 Task: Look for space in Rafsanjān, Iran from 7th July, 2023 to 15th July, 2023 for 6 adults in price range Rs.15000 to Rs.20000. Place can be entire place with 3 bedrooms having 3 beds and 3 bathrooms. Property type can be house, flat, guest house. Amenities needed are: washing machine. Booking option can be shelf check-in. Required host language is English.
Action: Mouse moved to (416, 73)
Screenshot: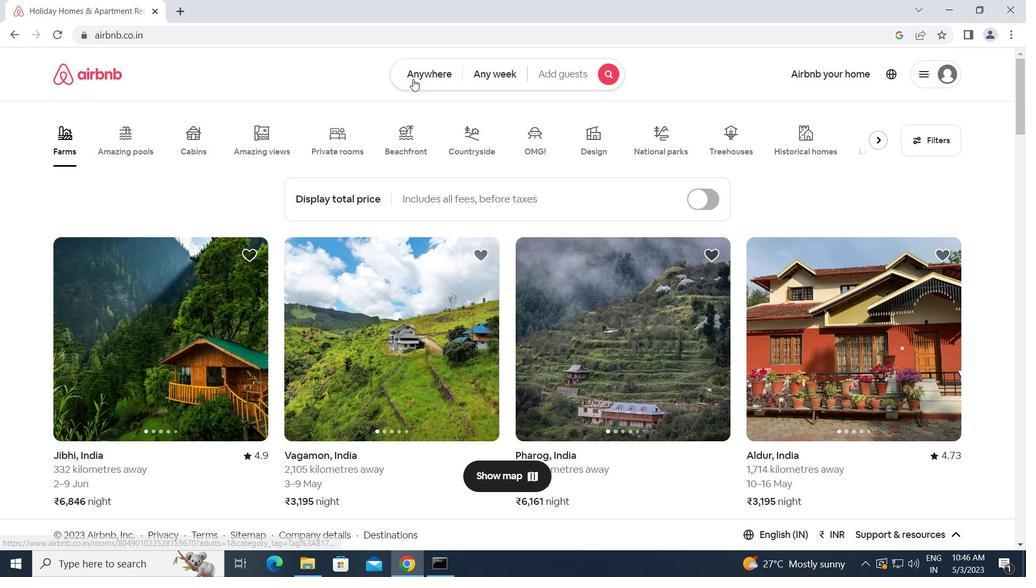 
Action: Mouse pressed left at (416, 73)
Screenshot: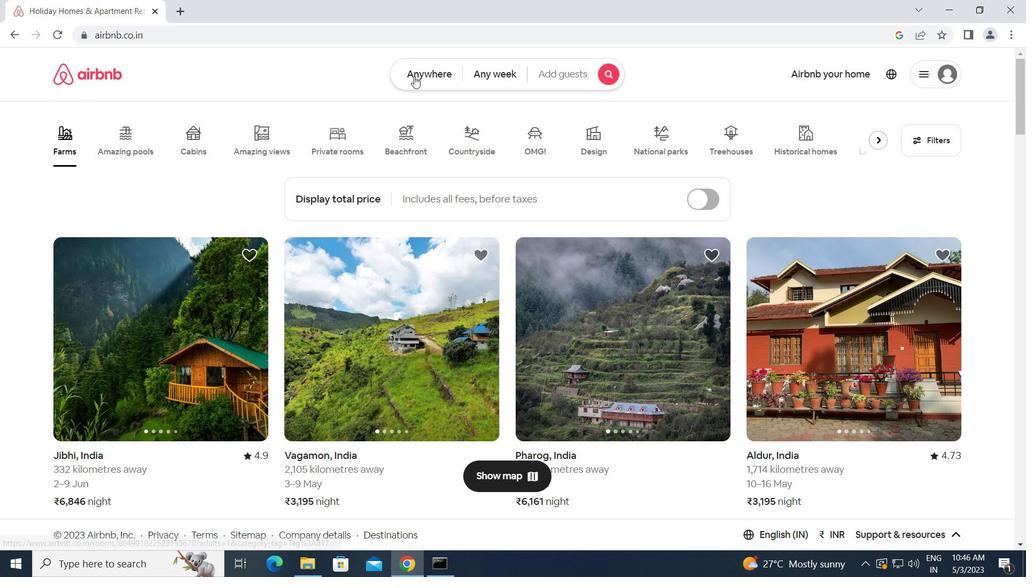 
Action: Mouse moved to (349, 118)
Screenshot: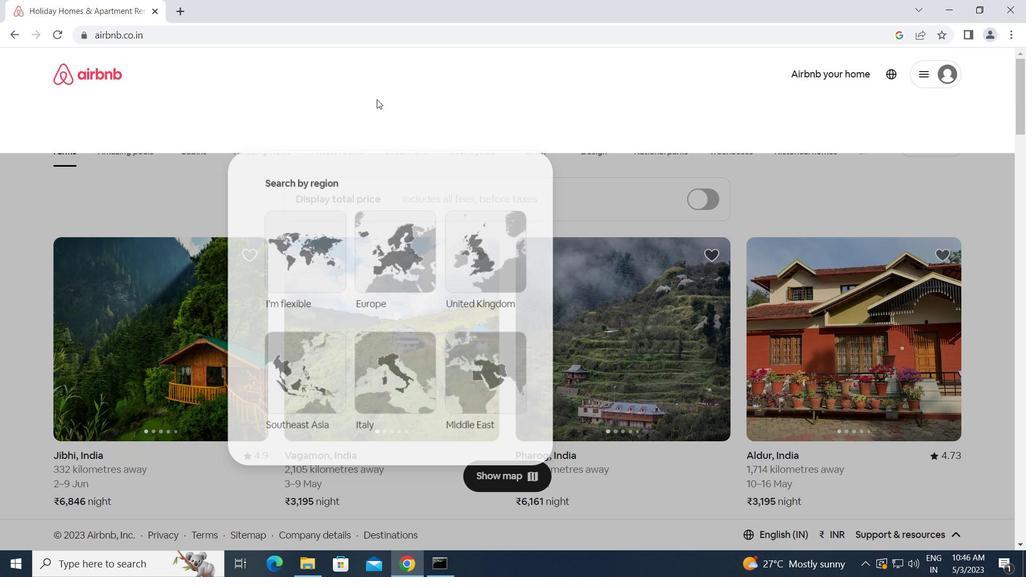 
Action: Mouse pressed left at (349, 118)
Screenshot: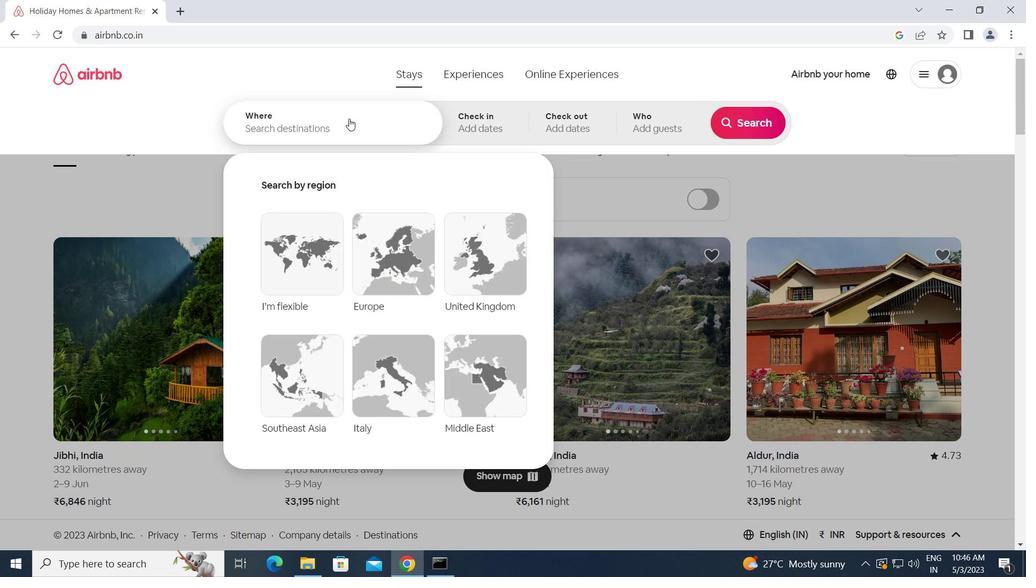 
Action: Key pressed r<Key.caps_lock>afsanjan,<Key.space><Key.caps_lock>i<Key.caps_lock>ran<Key.enter>
Screenshot: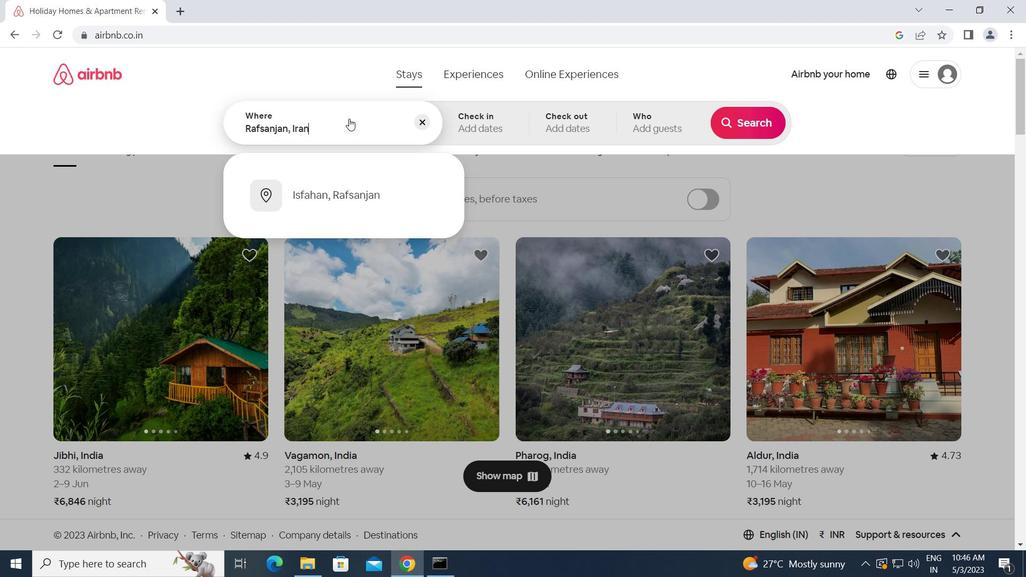 
Action: Mouse moved to (756, 225)
Screenshot: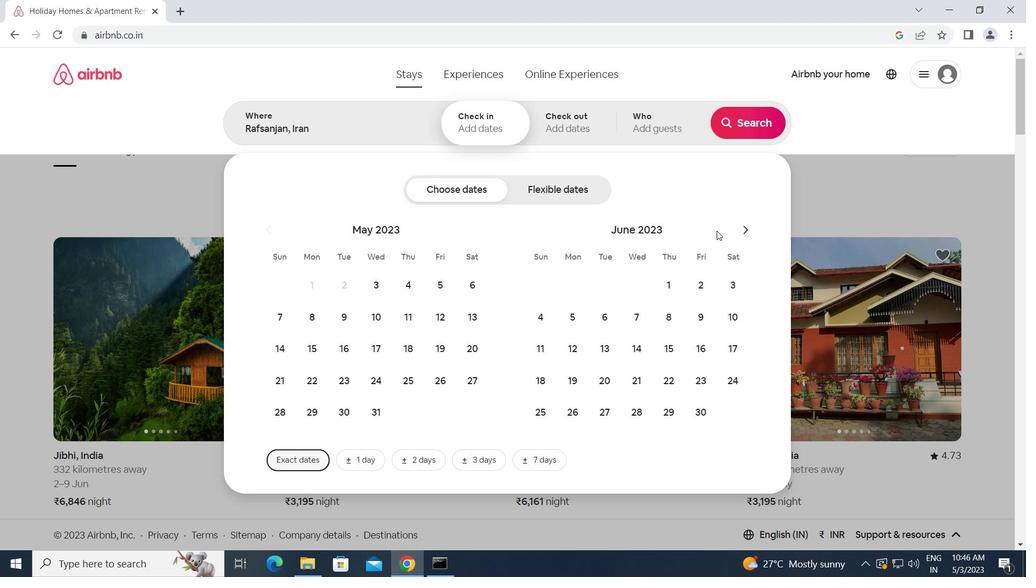 
Action: Mouse pressed left at (756, 225)
Screenshot: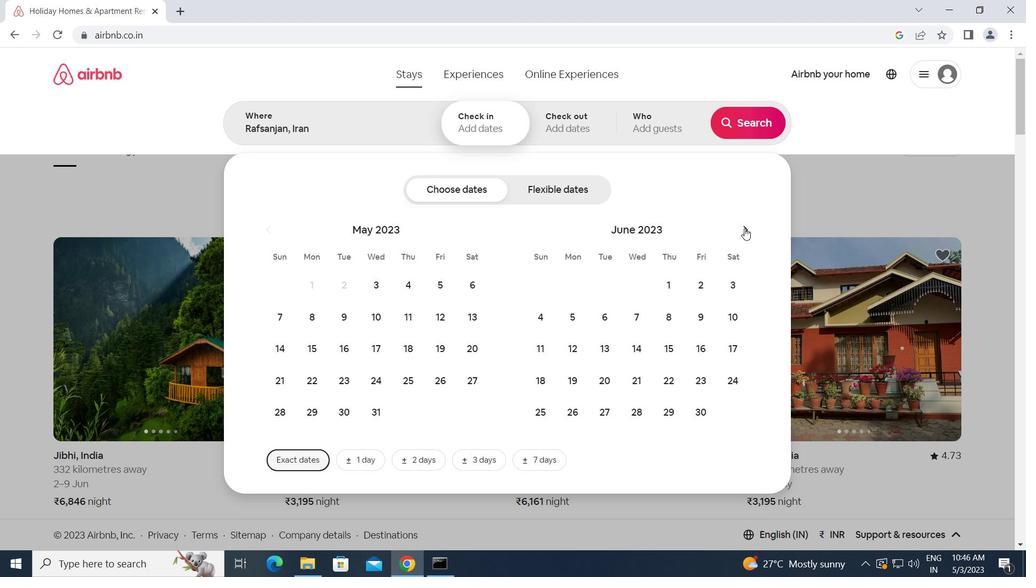 
Action: Mouse moved to (746, 229)
Screenshot: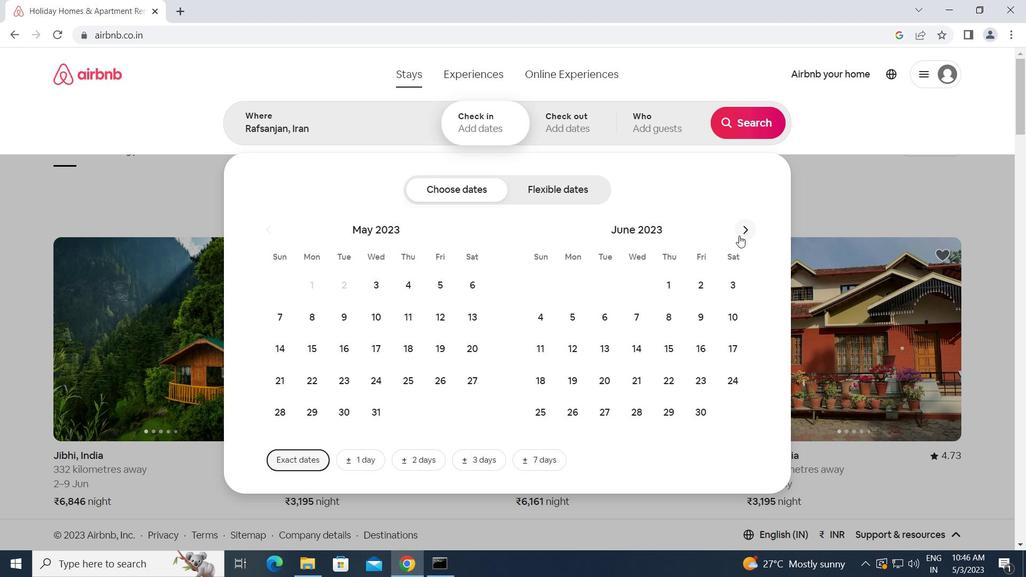 
Action: Mouse pressed left at (746, 229)
Screenshot: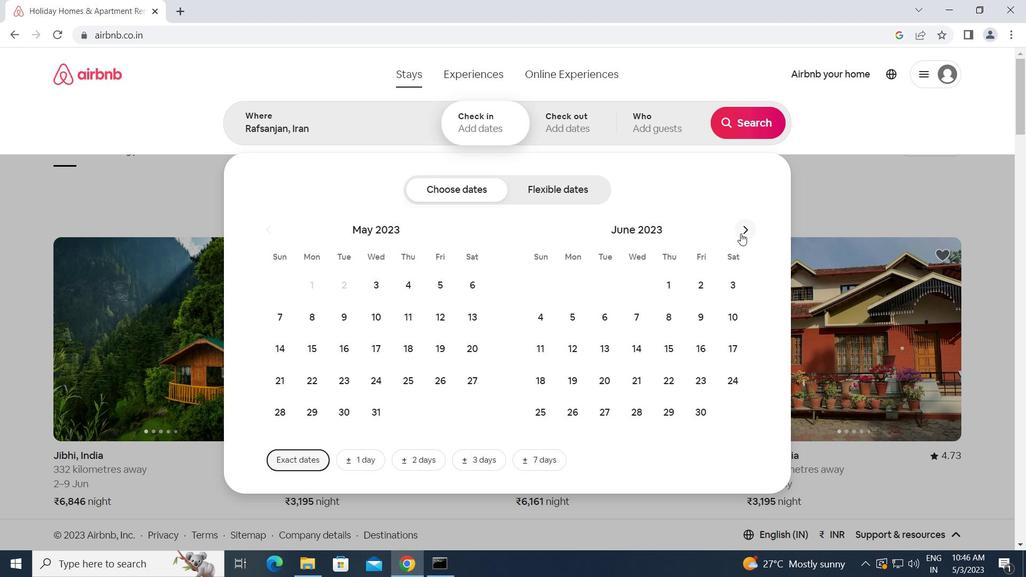 
Action: Mouse moved to (694, 312)
Screenshot: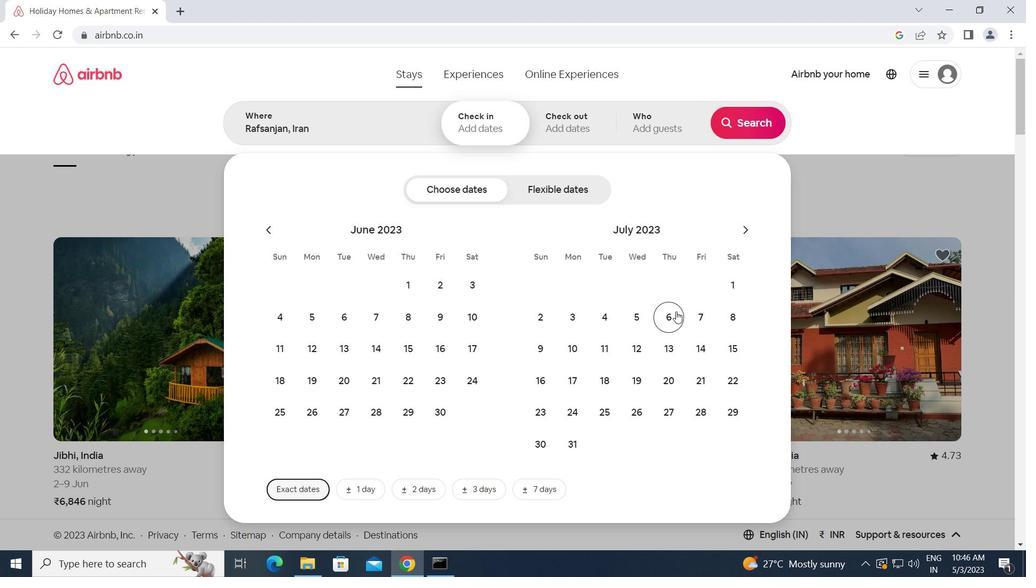 
Action: Mouse pressed left at (694, 312)
Screenshot: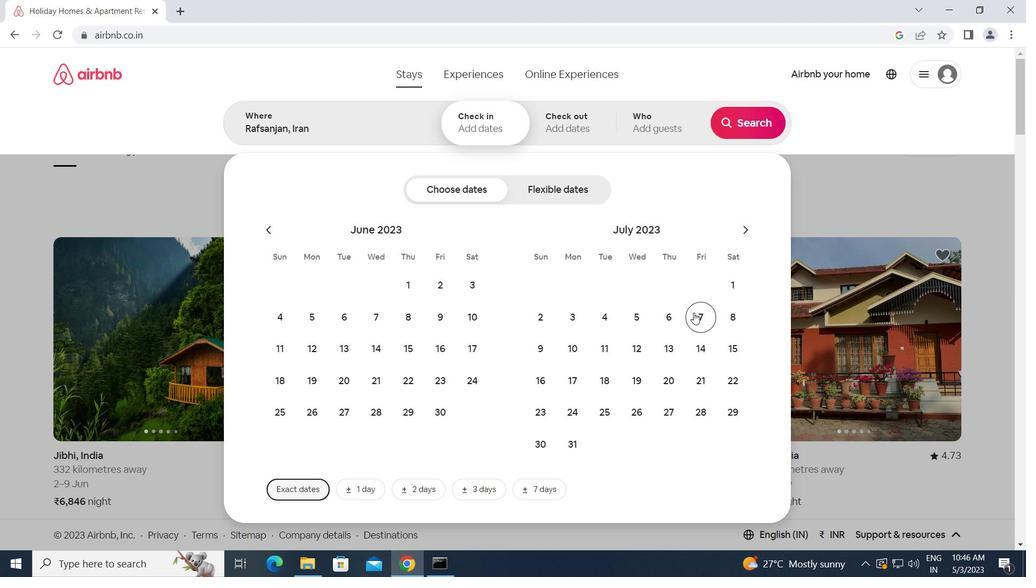 
Action: Mouse moved to (733, 350)
Screenshot: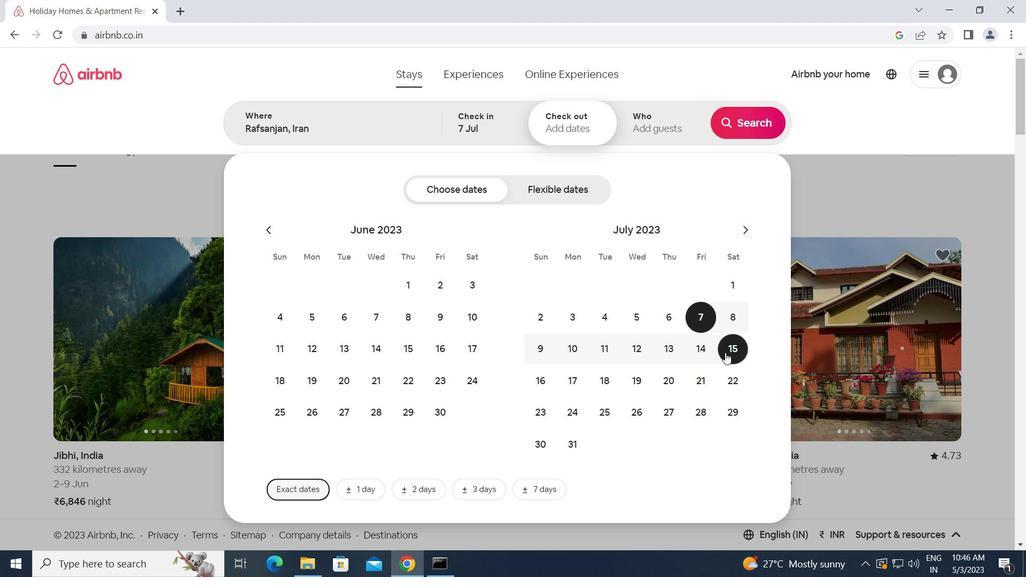
Action: Mouse pressed left at (733, 350)
Screenshot: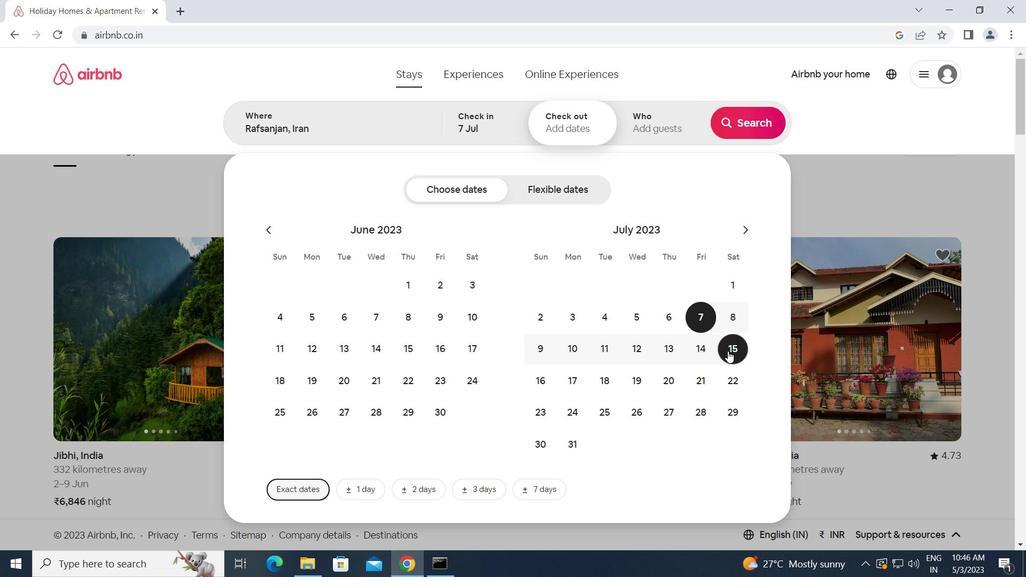 
Action: Mouse moved to (663, 119)
Screenshot: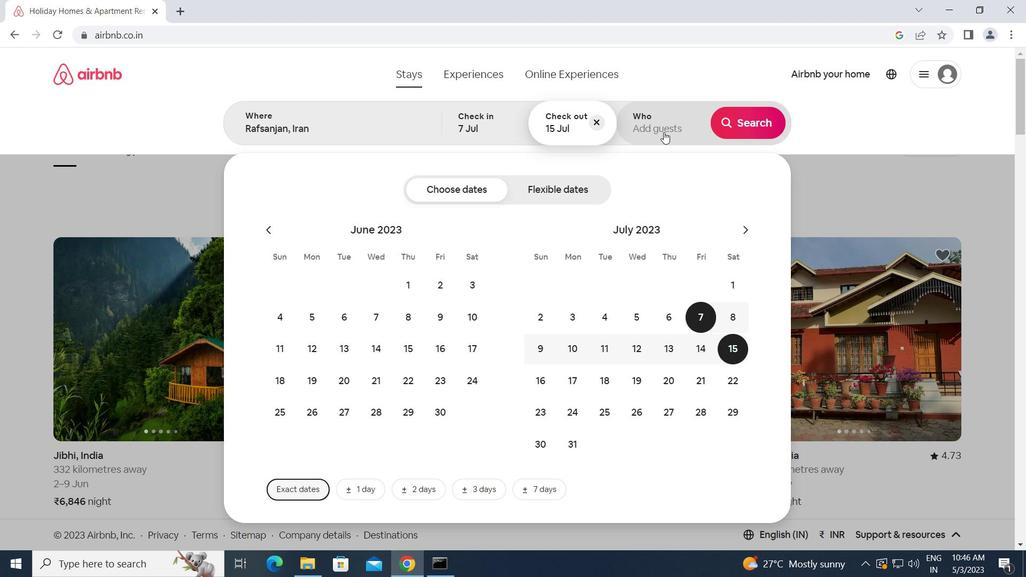 
Action: Mouse pressed left at (663, 119)
Screenshot: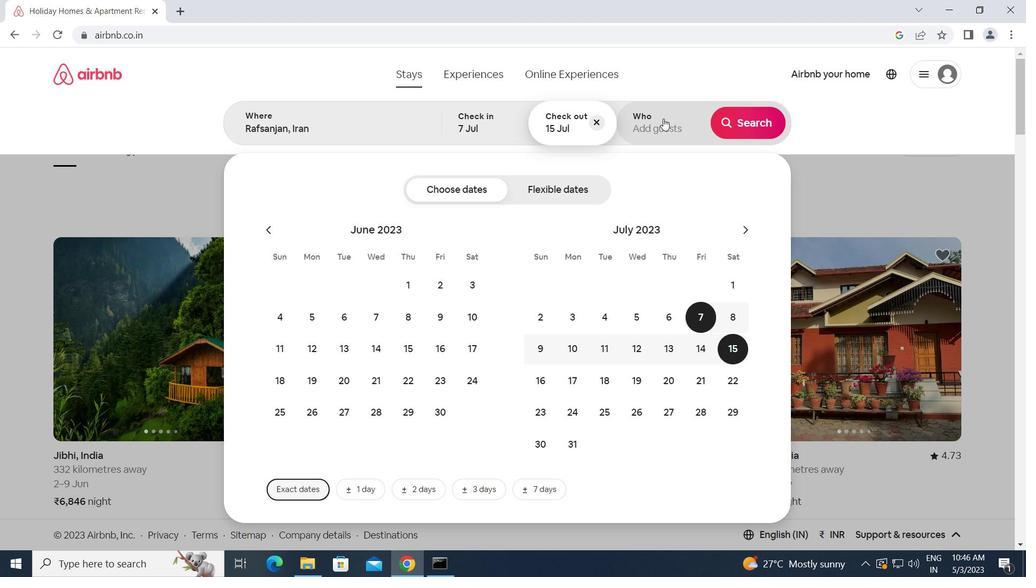 
Action: Mouse moved to (759, 194)
Screenshot: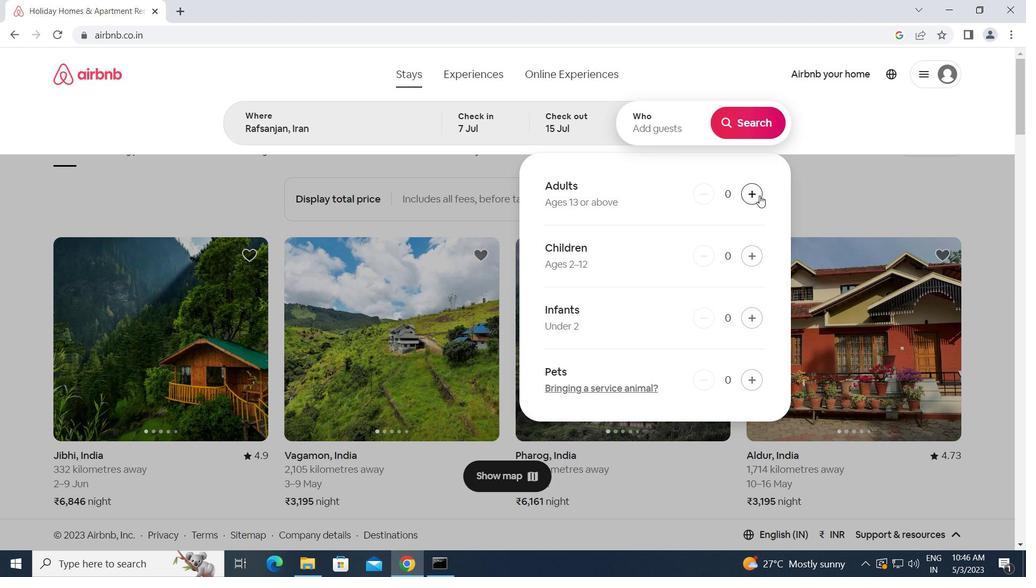 
Action: Mouse pressed left at (759, 194)
Screenshot: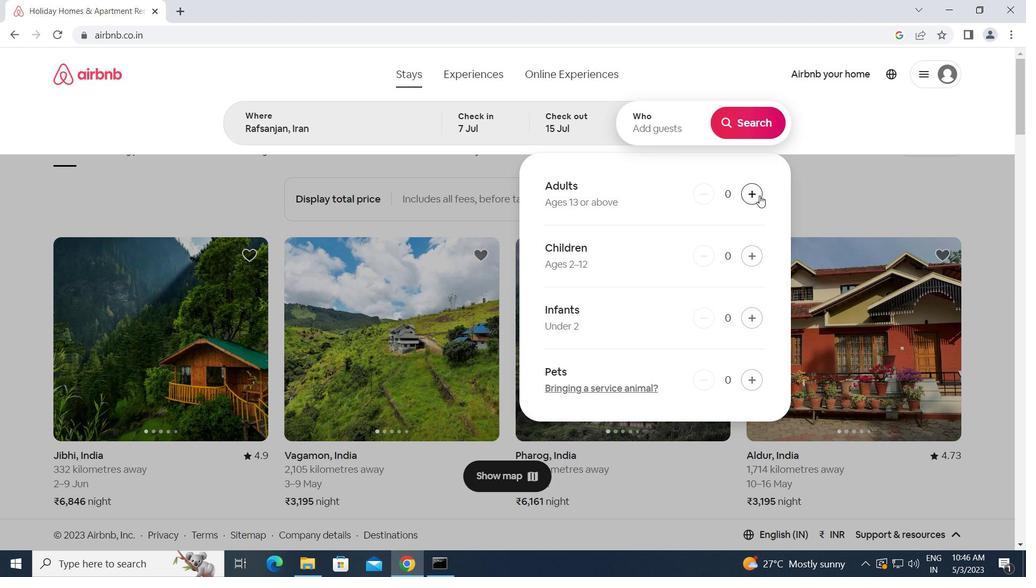 
Action: Mouse pressed left at (759, 194)
Screenshot: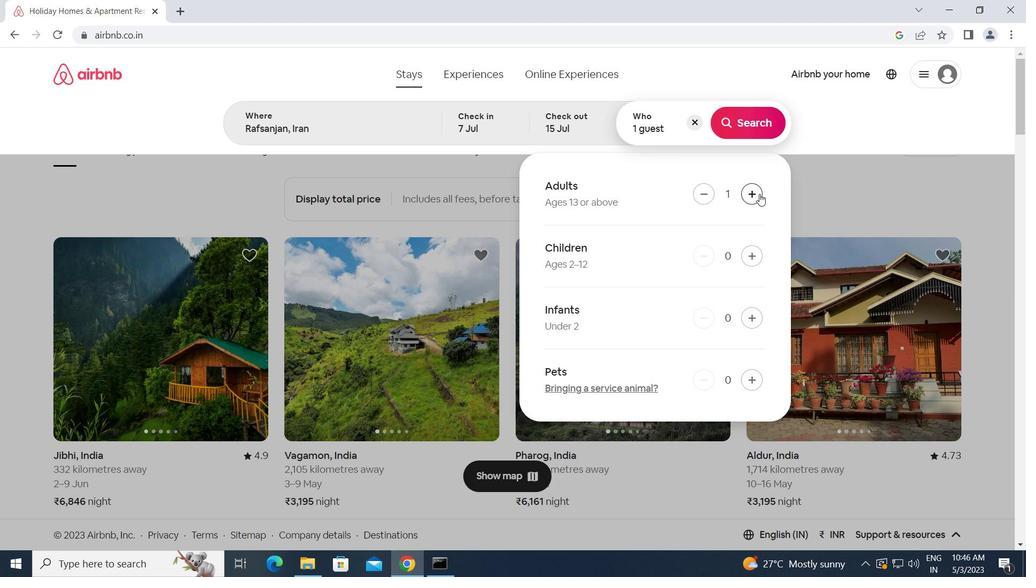 
Action: Mouse pressed left at (759, 194)
Screenshot: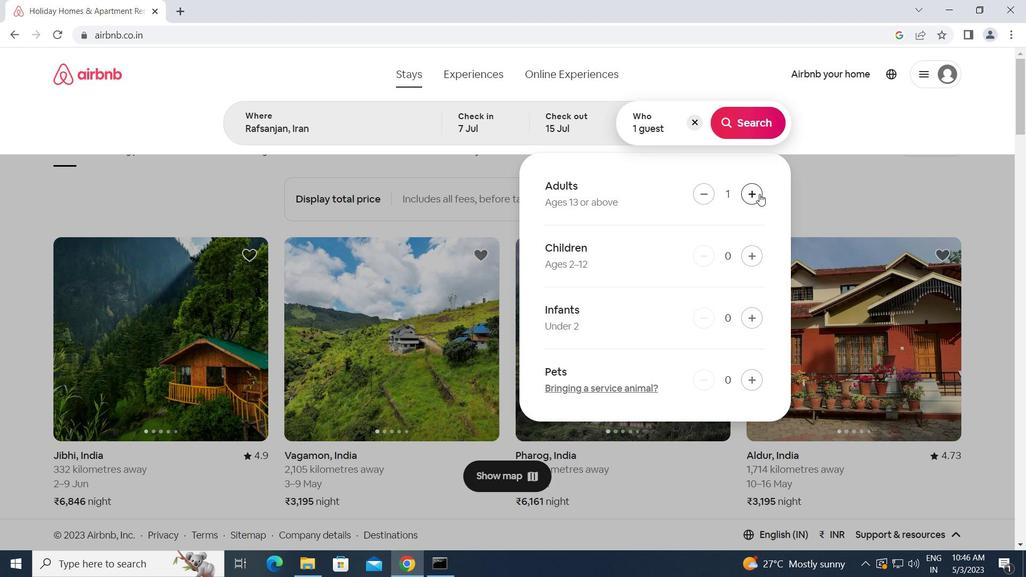 
Action: Mouse pressed left at (759, 194)
Screenshot: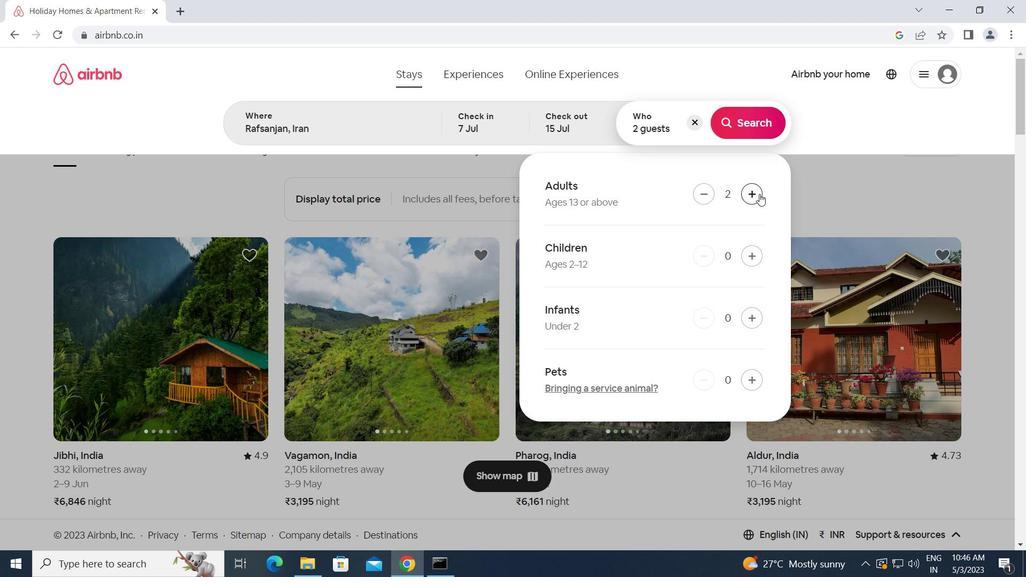 
Action: Mouse pressed left at (759, 194)
Screenshot: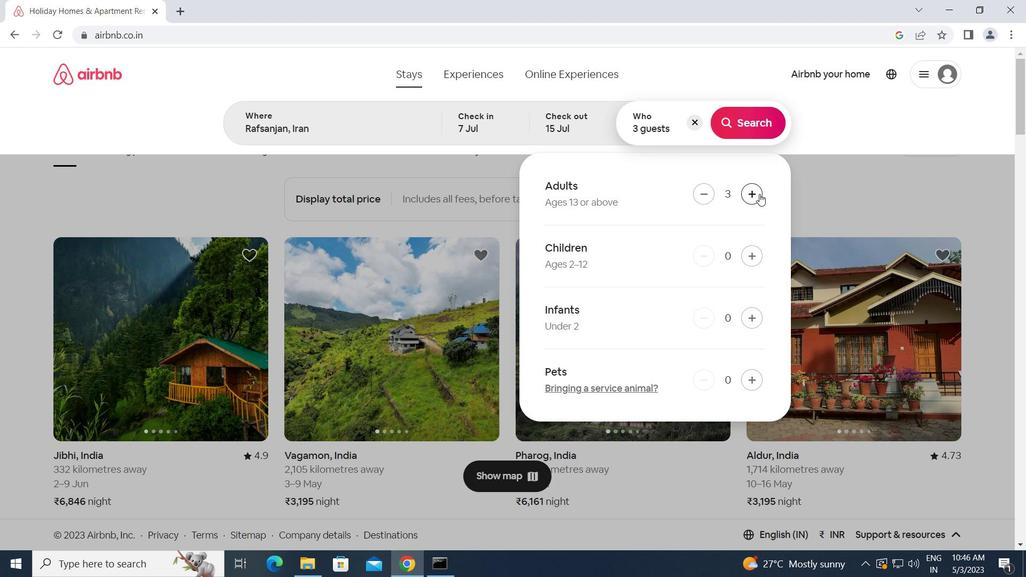 
Action: Mouse pressed left at (759, 194)
Screenshot: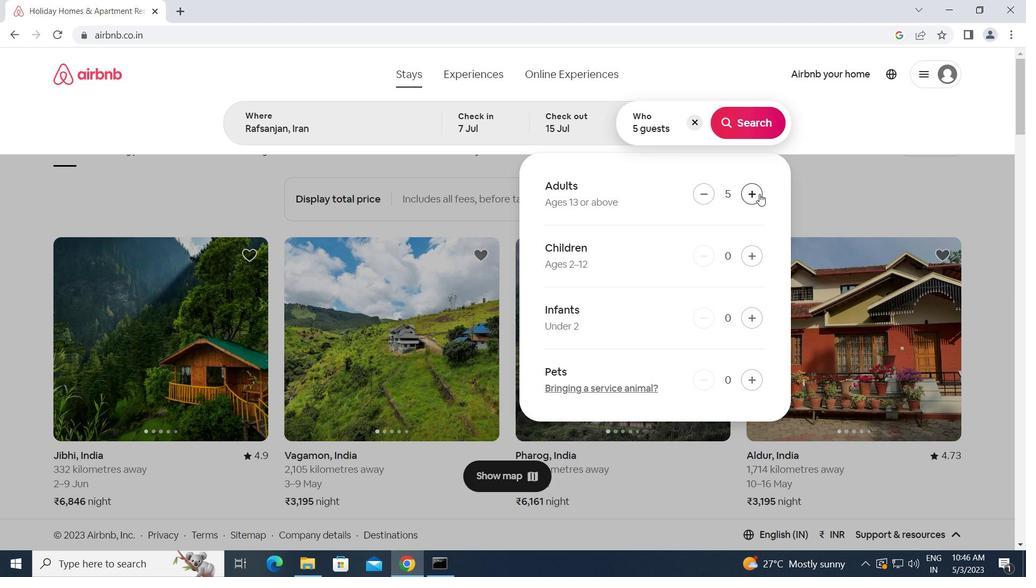 
Action: Mouse moved to (748, 123)
Screenshot: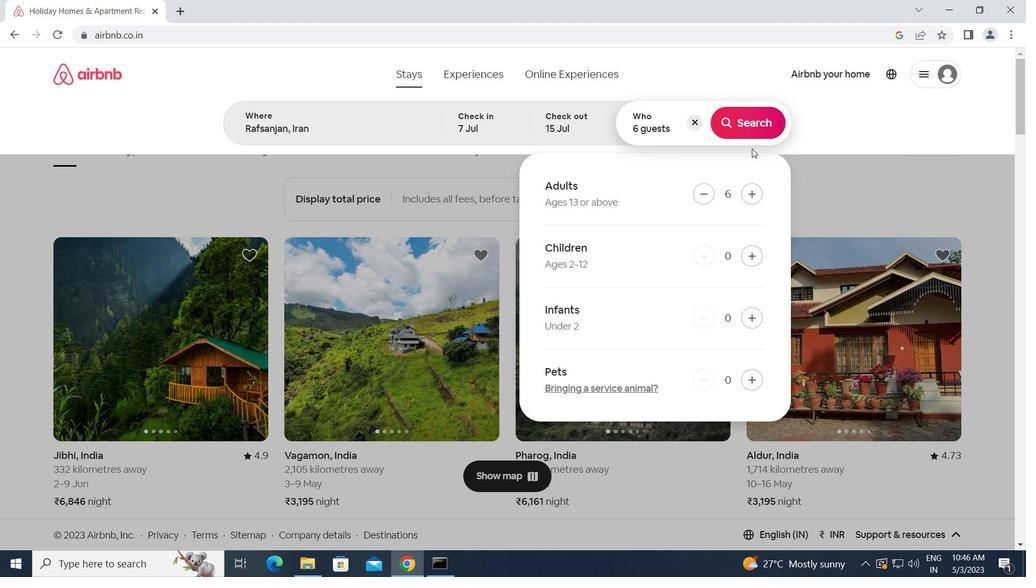
Action: Mouse pressed left at (748, 123)
Screenshot: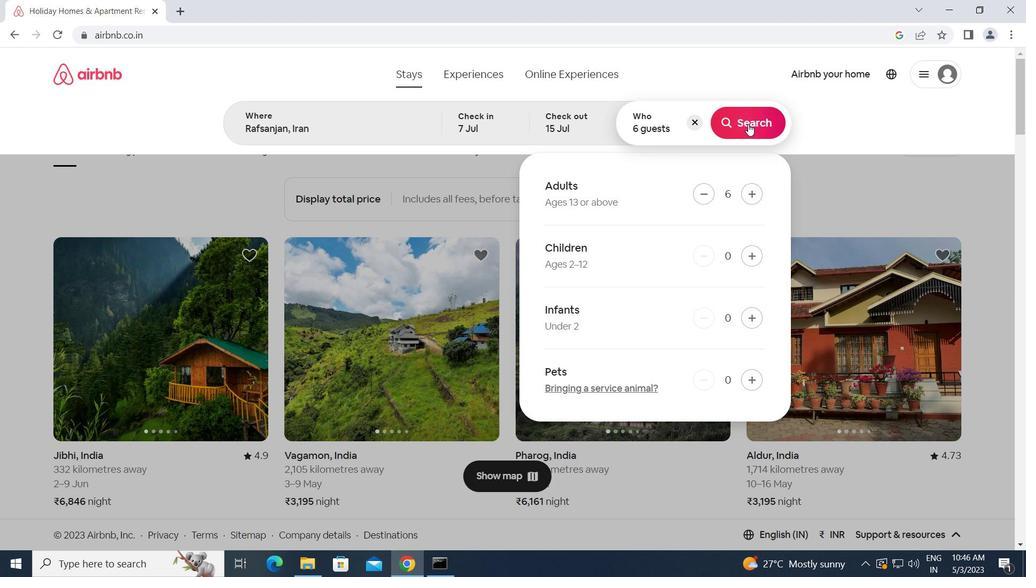 
Action: Mouse moved to (964, 133)
Screenshot: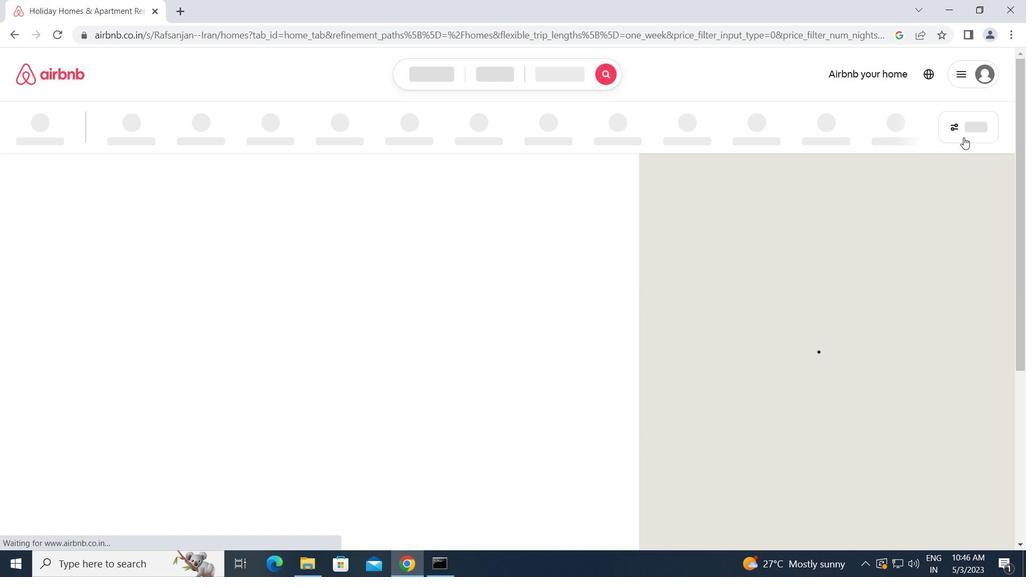 
Action: Mouse pressed left at (964, 133)
Screenshot: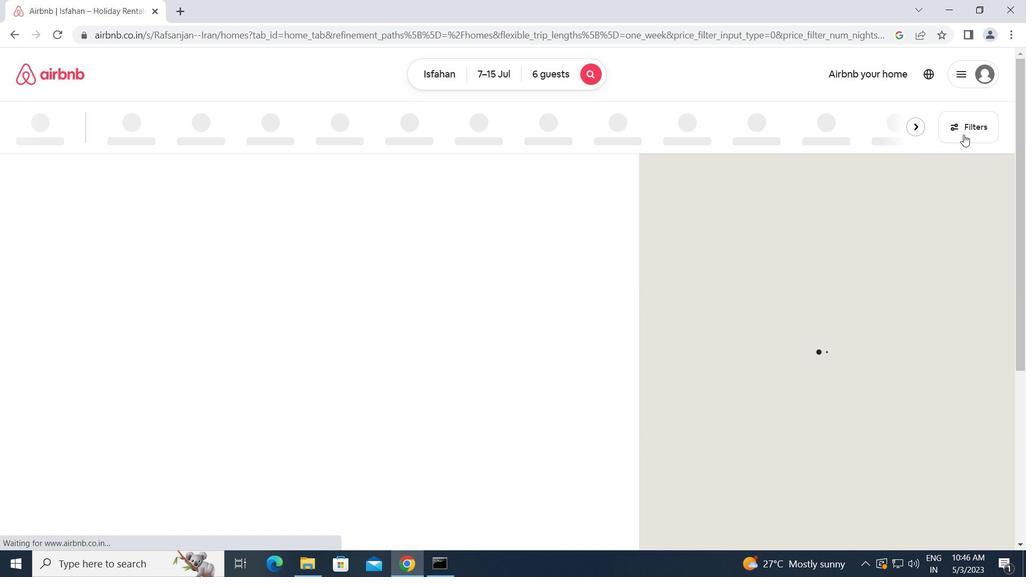 
Action: Mouse moved to (343, 209)
Screenshot: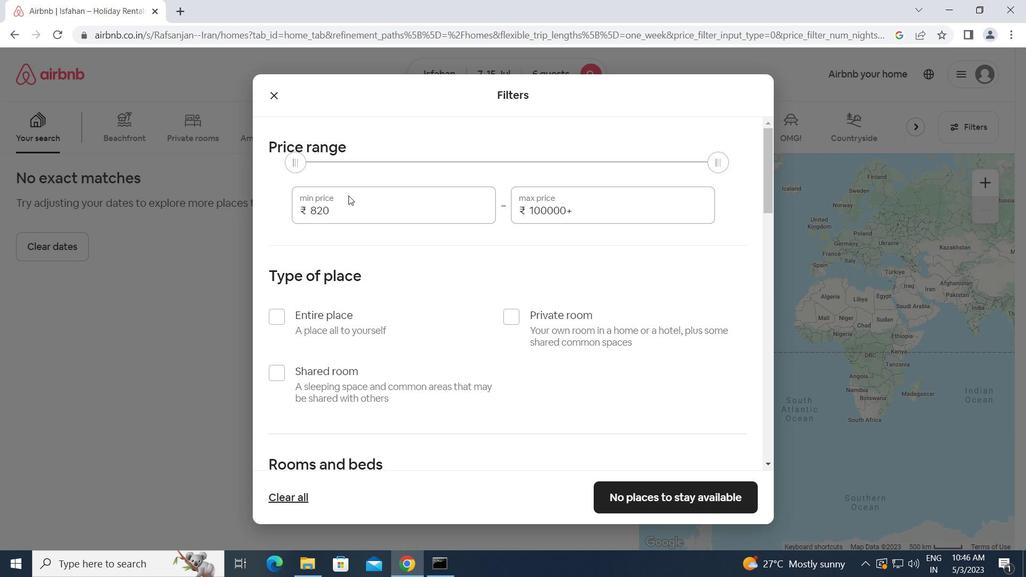 
Action: Mouse pressed left at (343, 209)
Screenshot: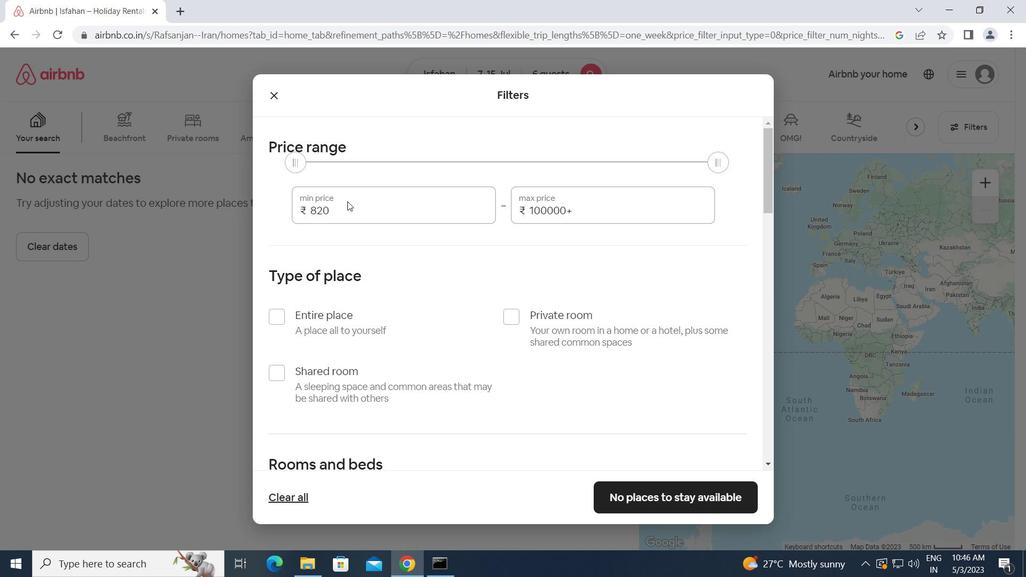 
Action: Mouse moved to (294, 214)
Screenshot: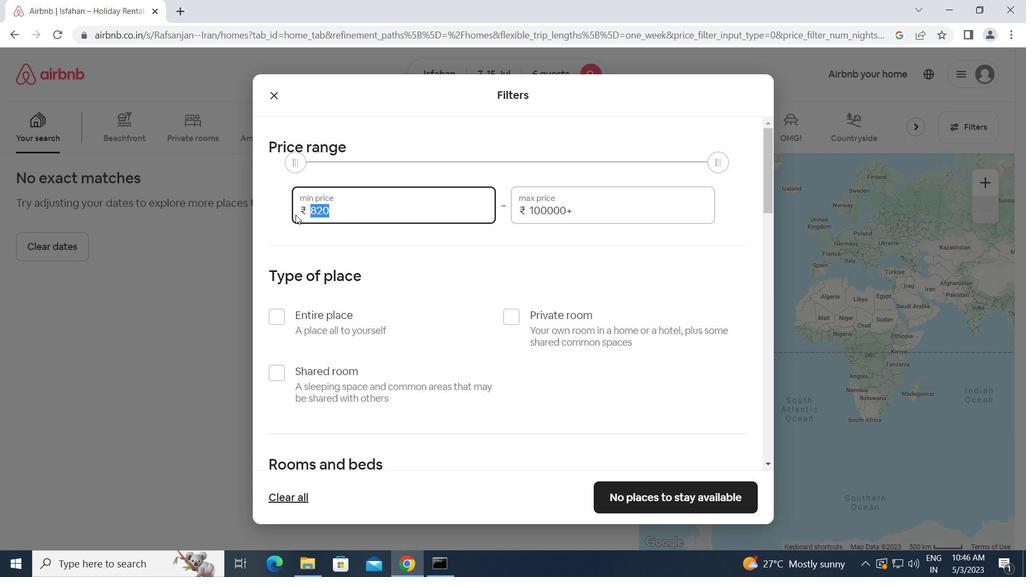 
Action: Key pressed 15000<Key.tab>20<Key.backspace><Key.backspace><Key.backspace><Key.backspace><Key.backspace><Key.backspace><Key.backspace><Key.backspace><Key.backspace><Key.backspace><Key.backspace><Key.backspace><Key.backspace><Key.backspace><Key.backspace>20000
Screenshot: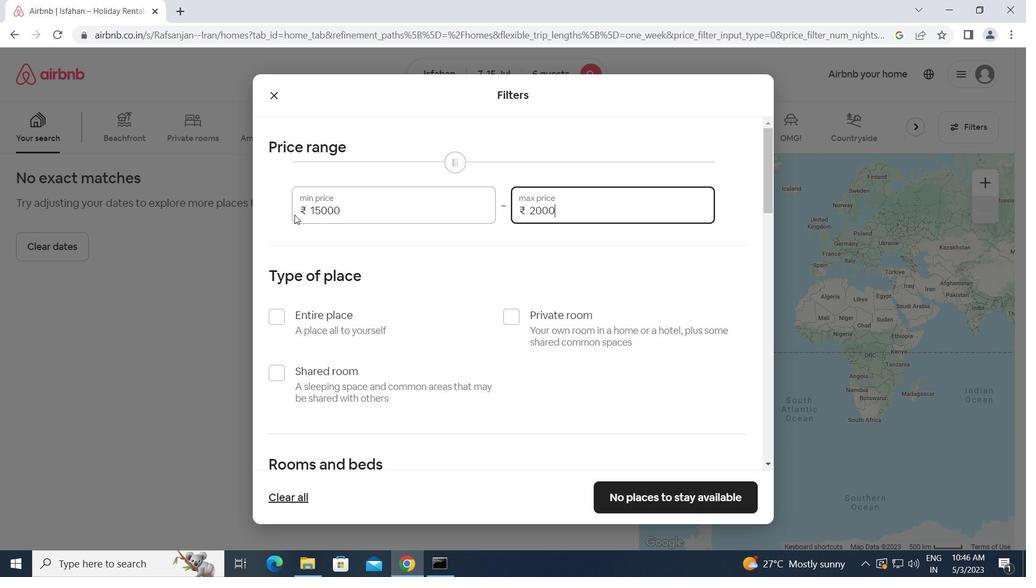 
Action: Mouse moved to (268, 318)
Screenshot: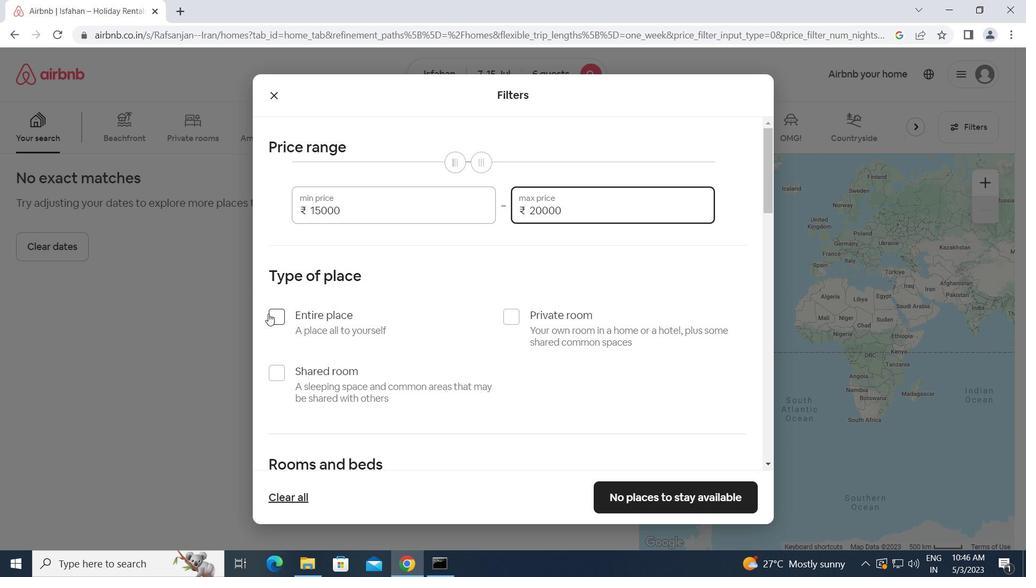 
Action: Mouse pressed left at (268, 318)
Screenshot: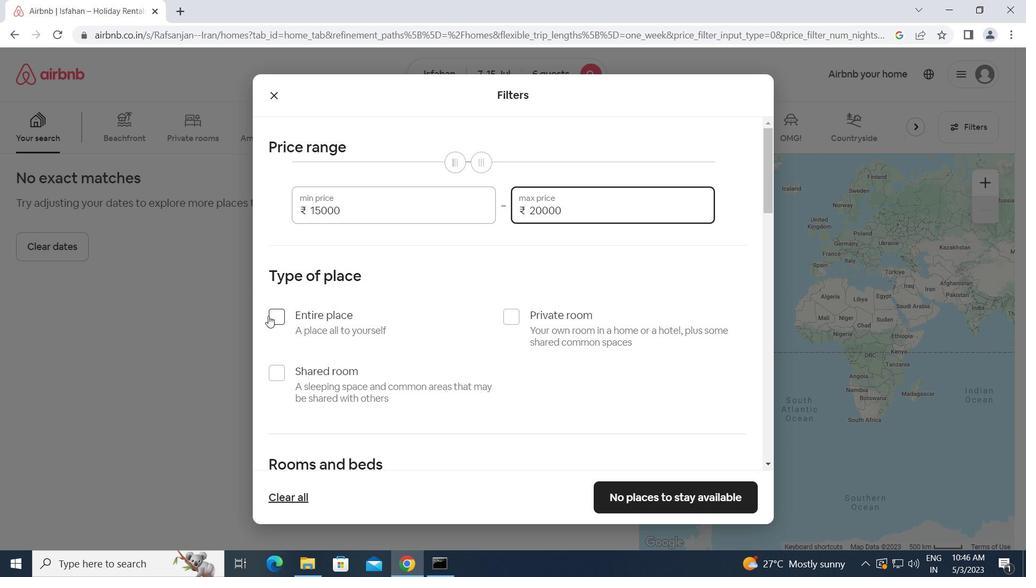 
Action: Mouse moved to (316, 318)
Screenshot: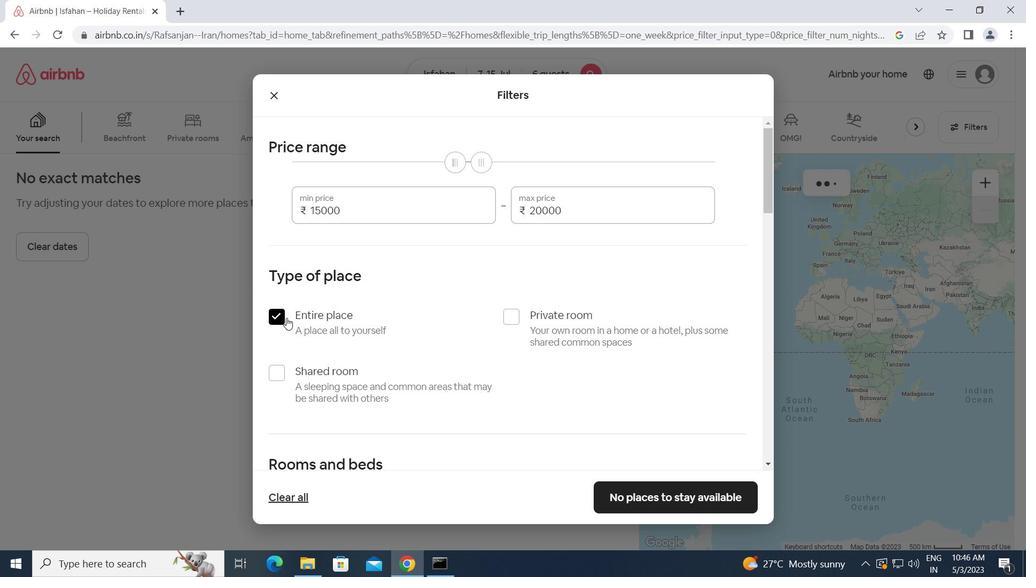 
Action: Mouse scrolled (316, 317) with delta (0, 0)
Screenshot: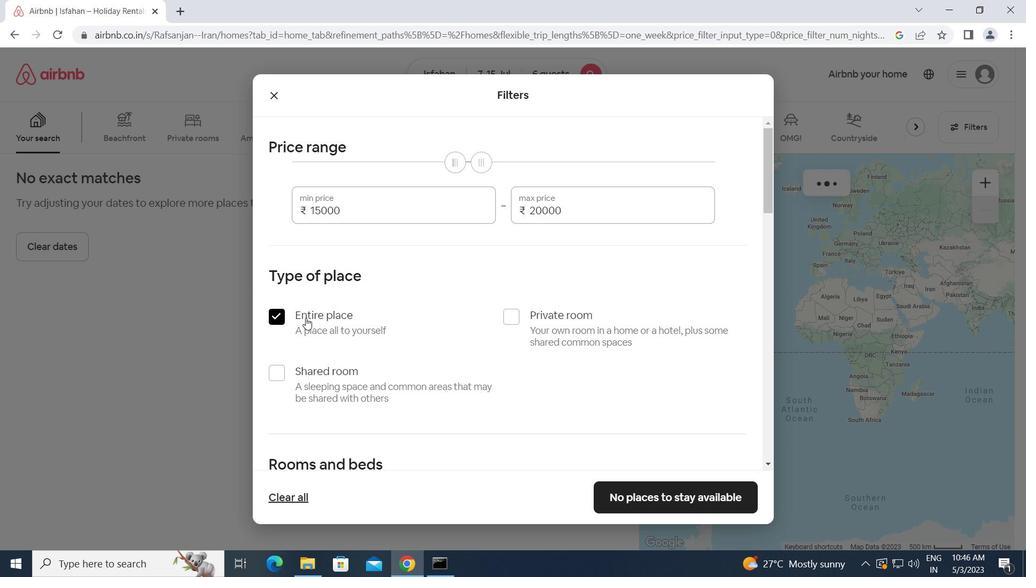 
Action: Mouse scrolled (316, 317) with delta (0, 0)
Screenshot: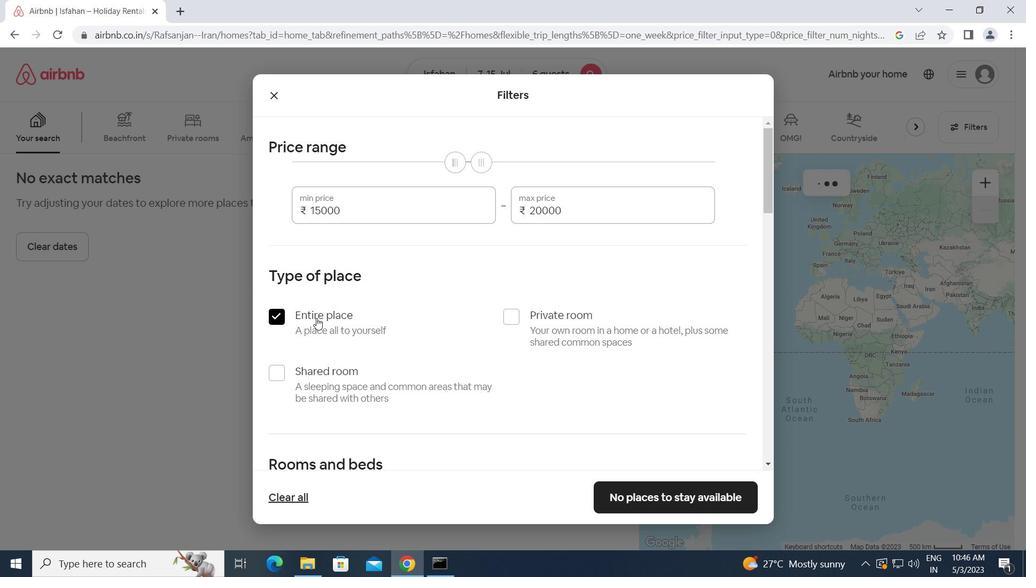 
Action: Mouse scrolled (316, 317) with delta (0, 0)
Screenshot: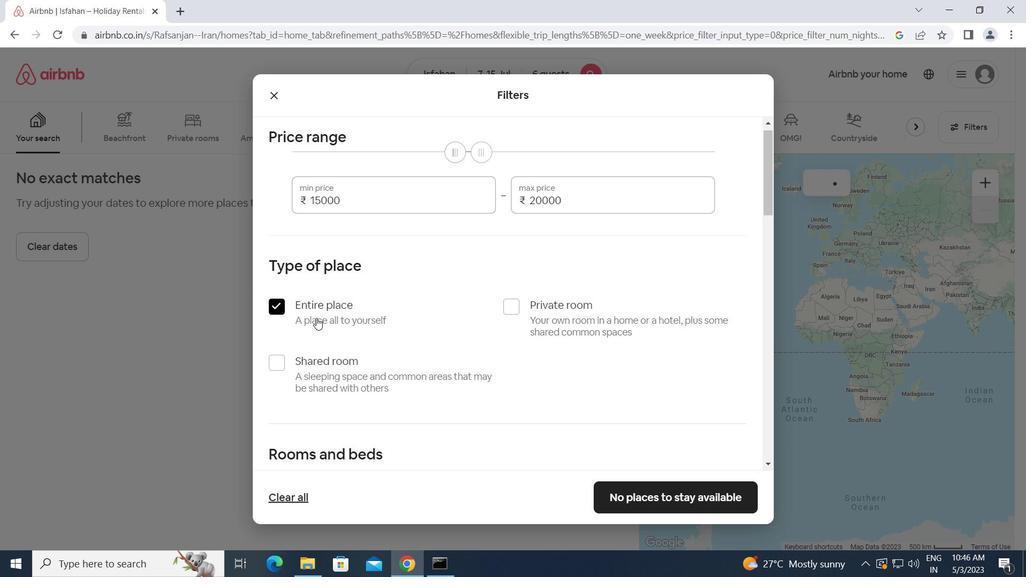 
Action: Mouse scrolled (316, 317) with delta (0, 0)
Screenshot: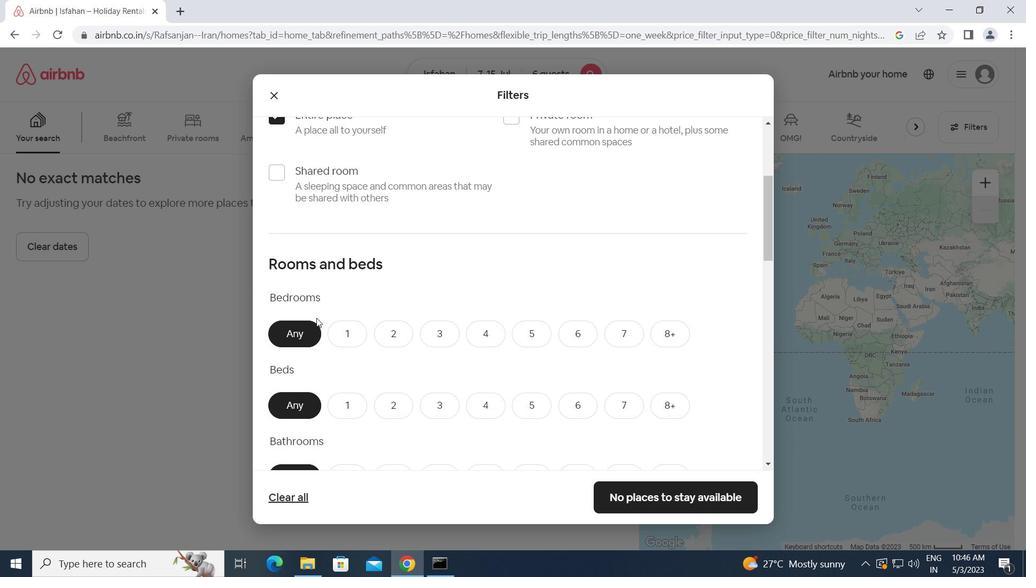 
Action: Mouse moved to (442, 259)
Screenshot: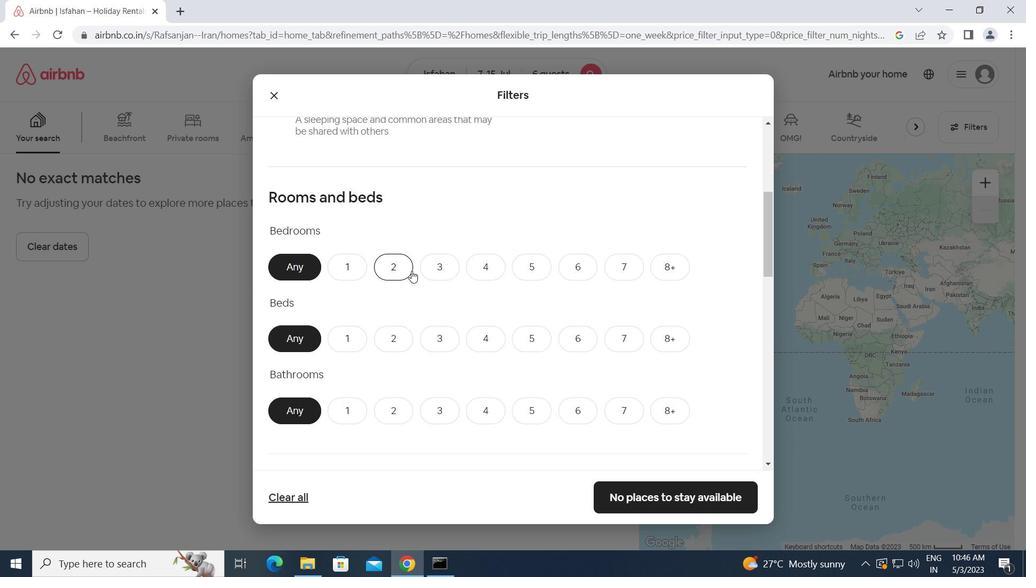 
Action: Mouse pressed left at (442, 259)
Screenshot: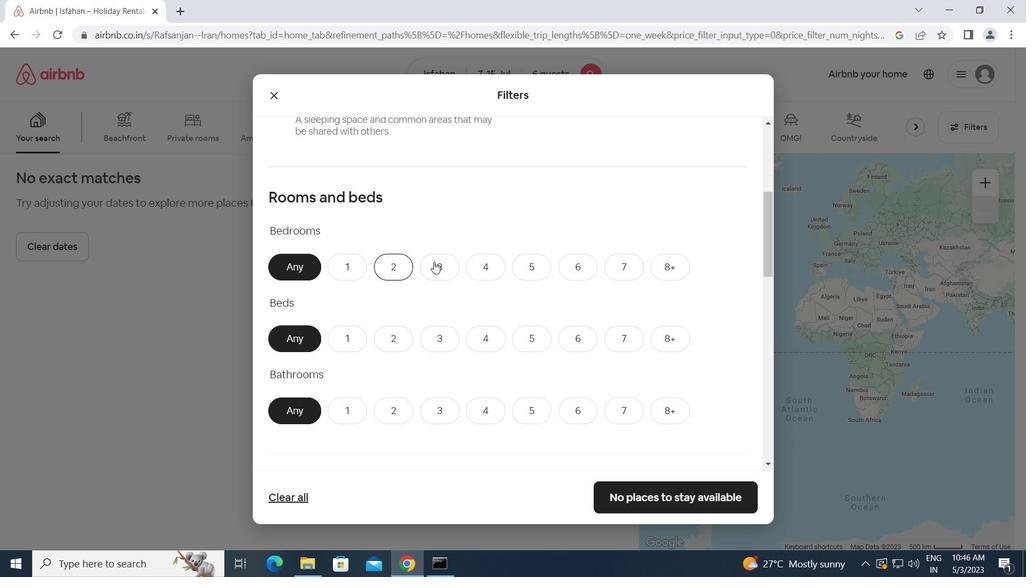 
Action: Mouse moved to (445, 336)
Screenshot: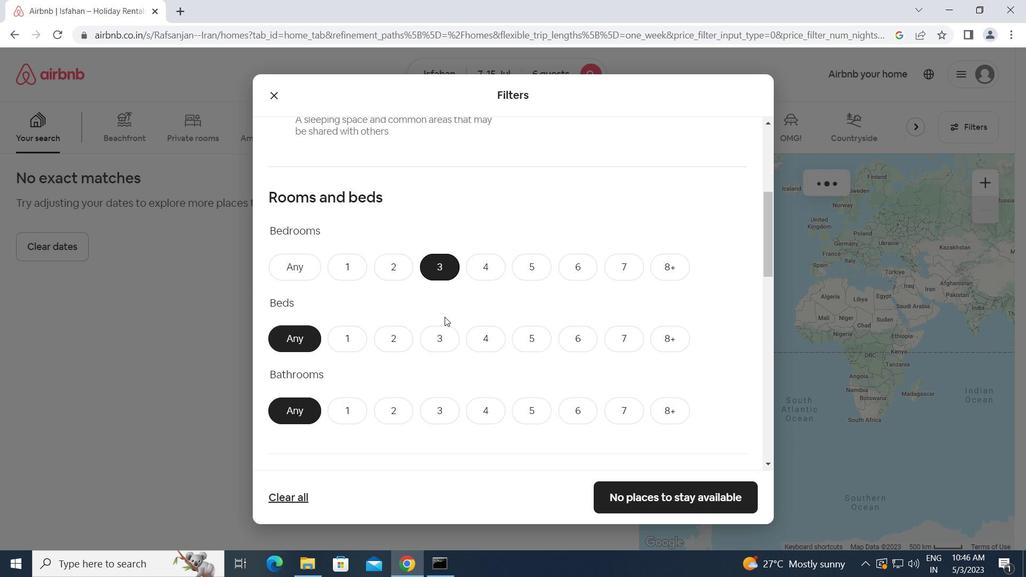 
Action: Mouse pressed left at (445, 336)
Screenshot: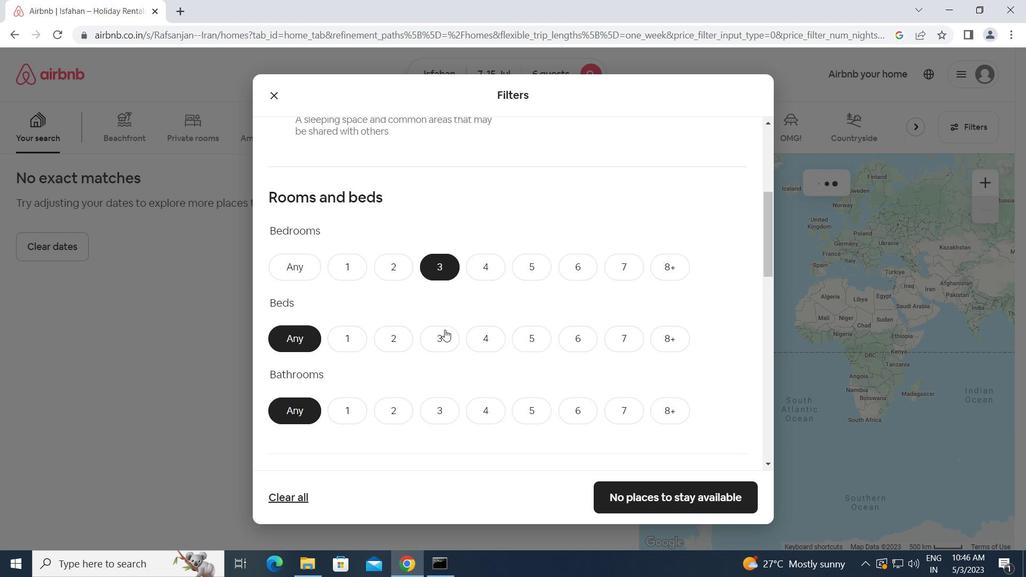 
Action: Mouse moved to (444, 407)
Screenshot: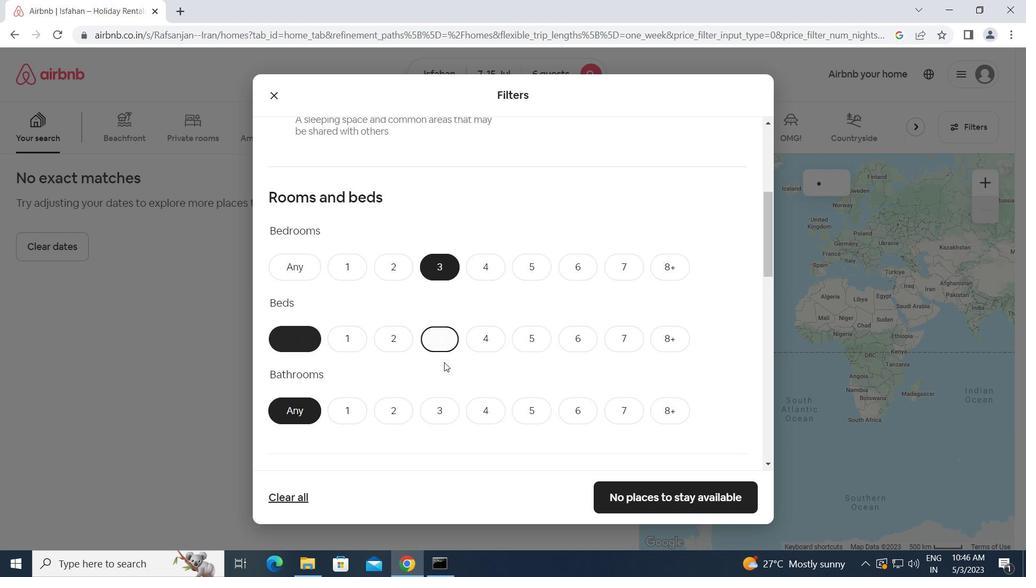 
Action: Mouse pressed left at (444, 407)
Screenshot: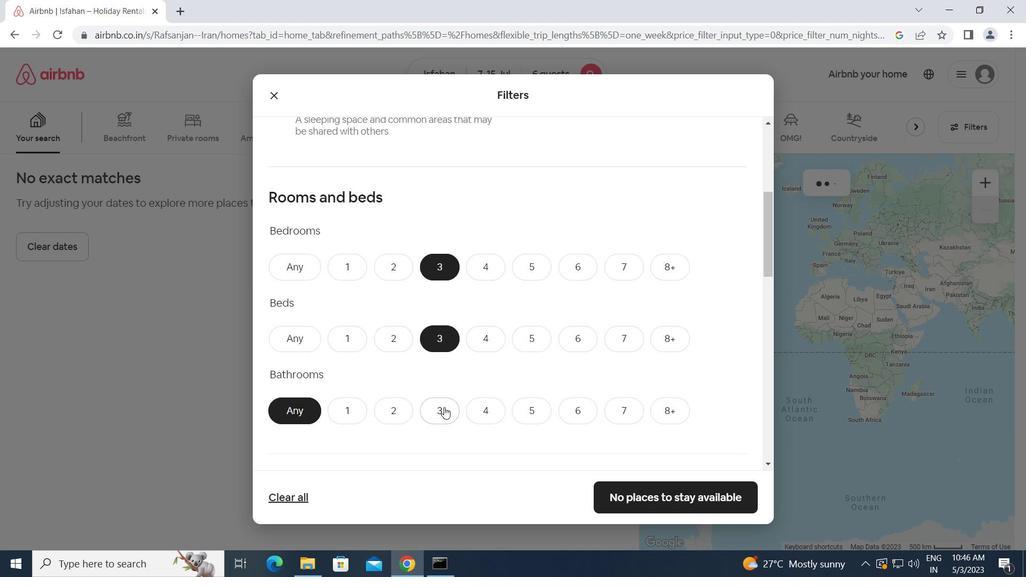 
Action: Mouse moved to (477, 407)
Screenshot: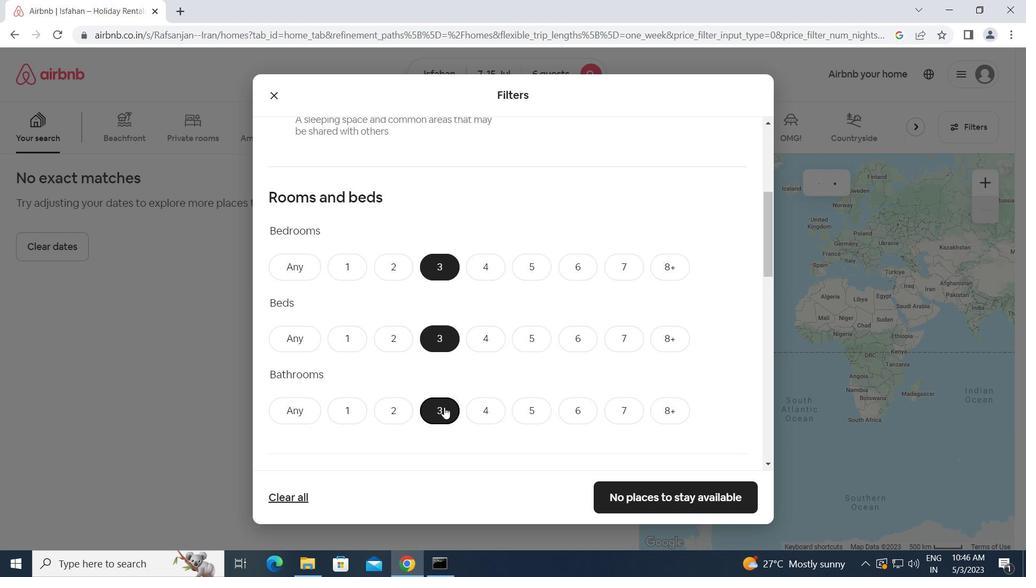 
Action: Mouse scrolled (477, 407) with delta (0, 0)
Screenshot: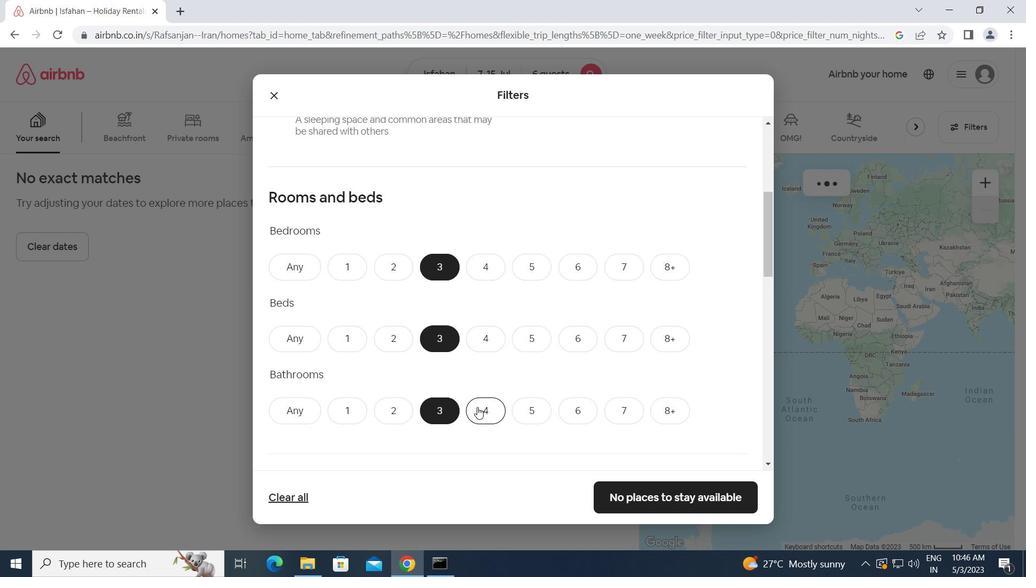 
Action: Mouse scrolled (477, 407) with delta (0, 0)
Screenshot: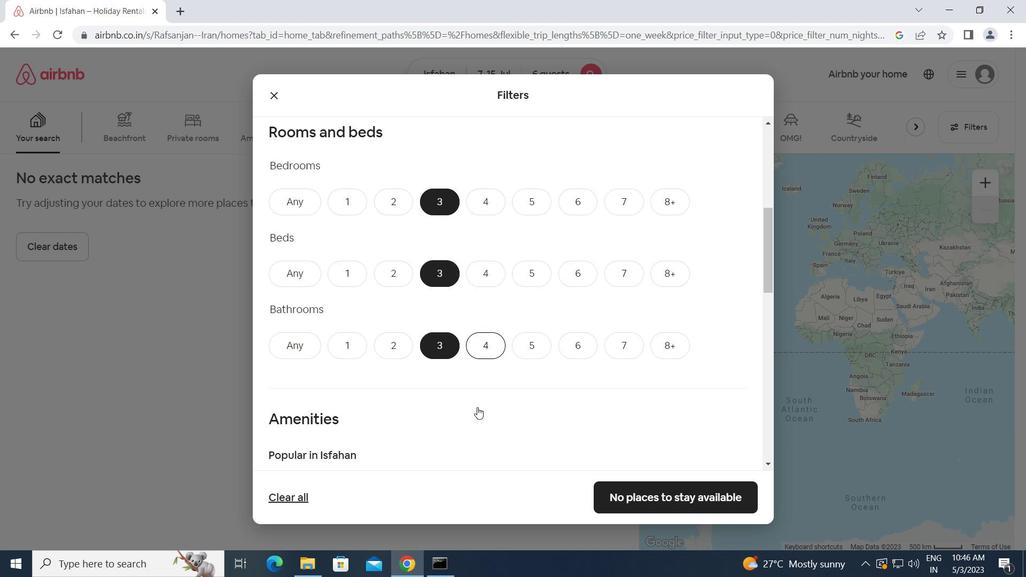 
Action: Mouse scrolled (477, 407) with delta (0, 0)
Screenshot: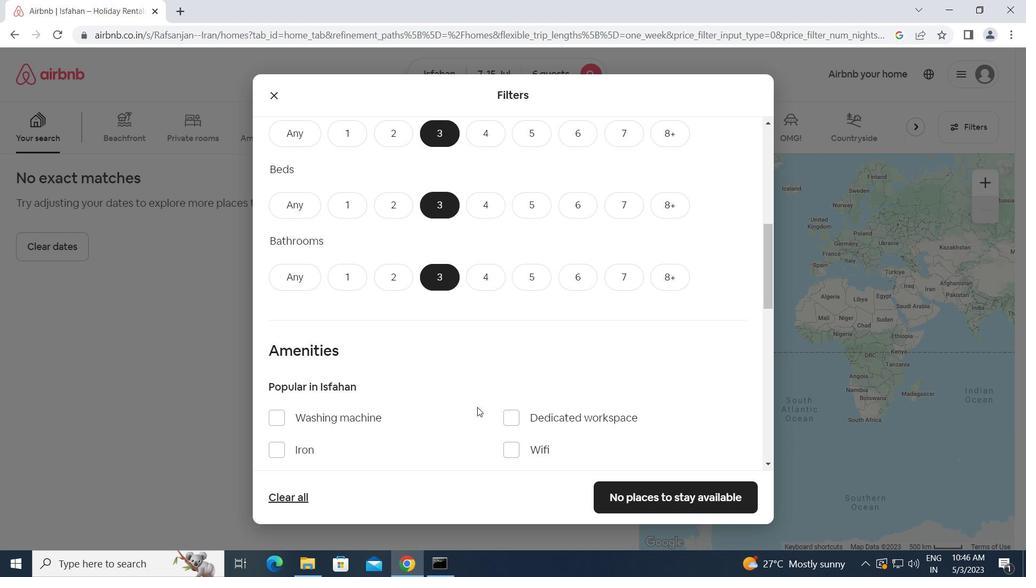 
Action: Mouse moved to (282, 343)
Screenshot: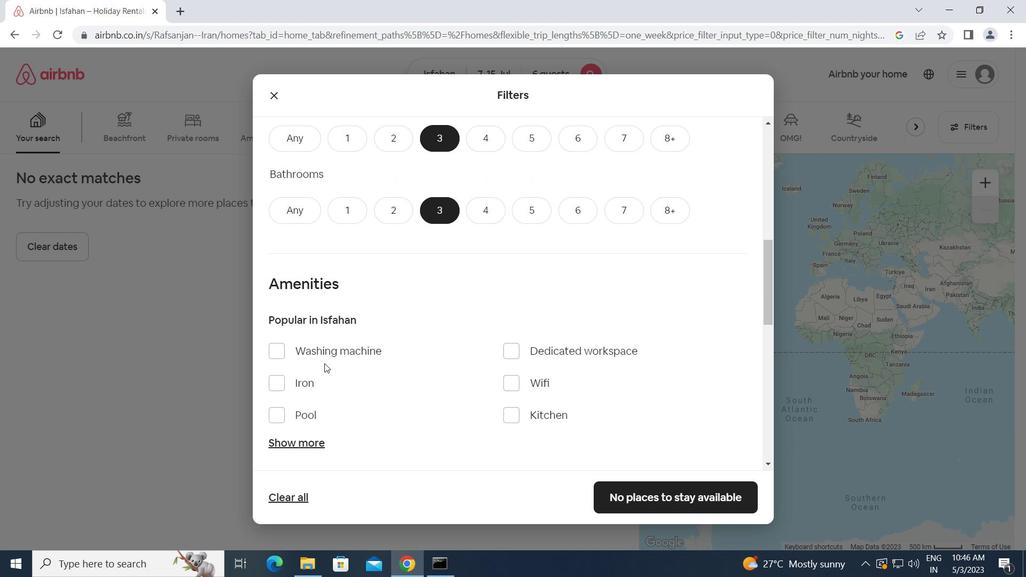 
Action: Mouse pressed left at (282, 343)
Screenshot: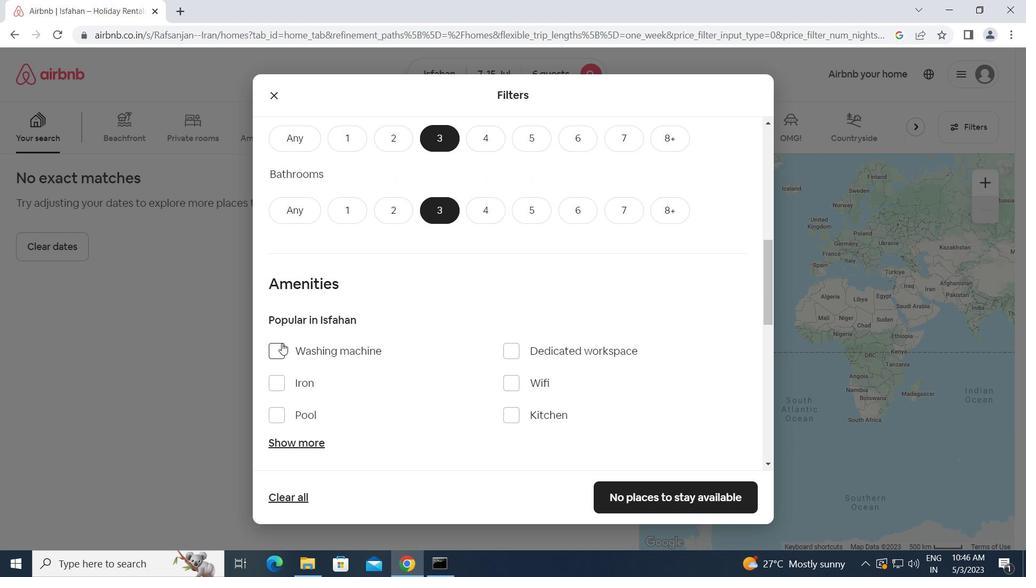 
Action: Mouse moved to (380, 366)
Screenshot: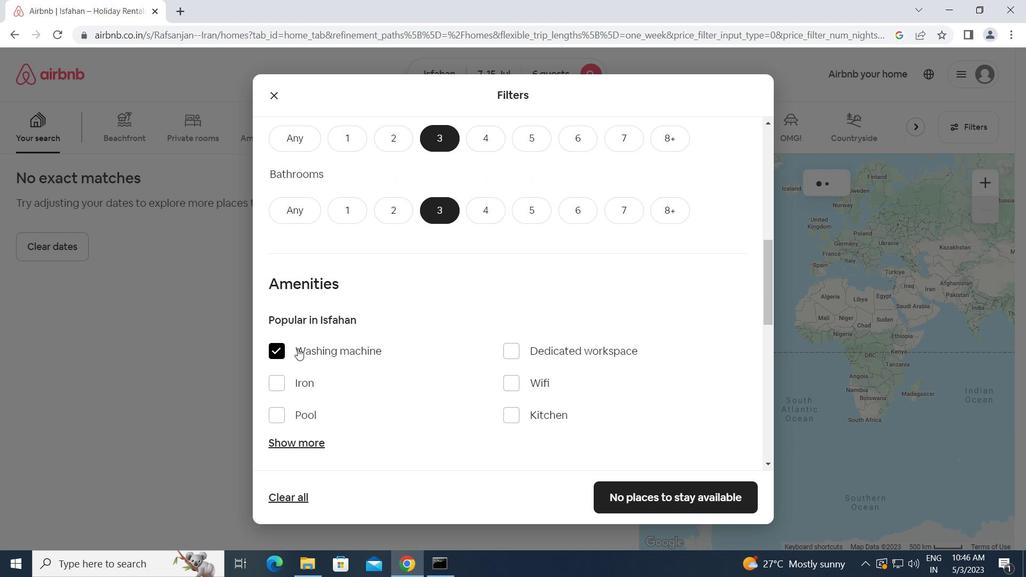 
Action: Mouse scrolled (380, 365) with delta (0, 0)
Screenshot: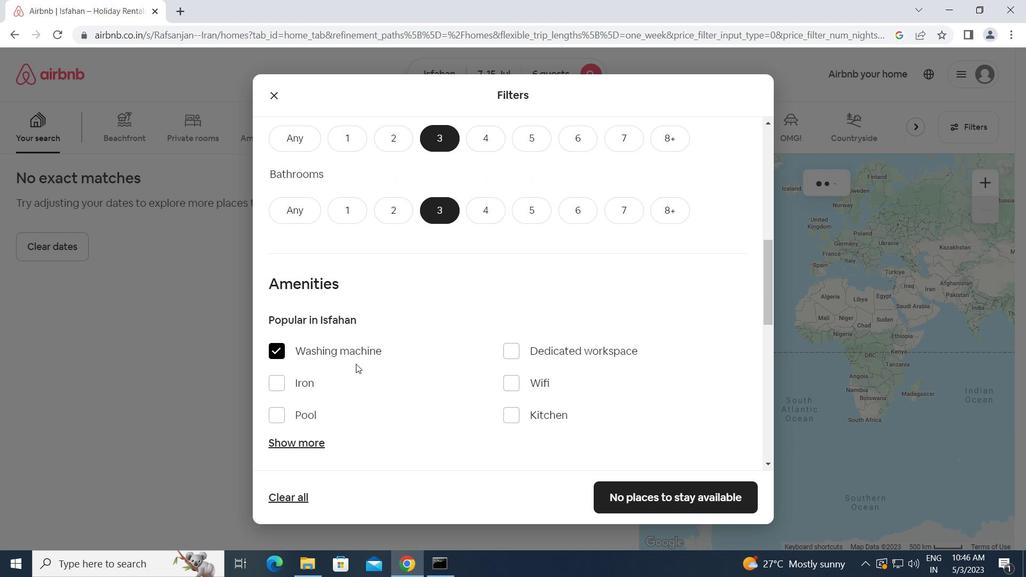 
Action: Mouse scrolled (380, 365) with delta (0, 0)
Screenshot: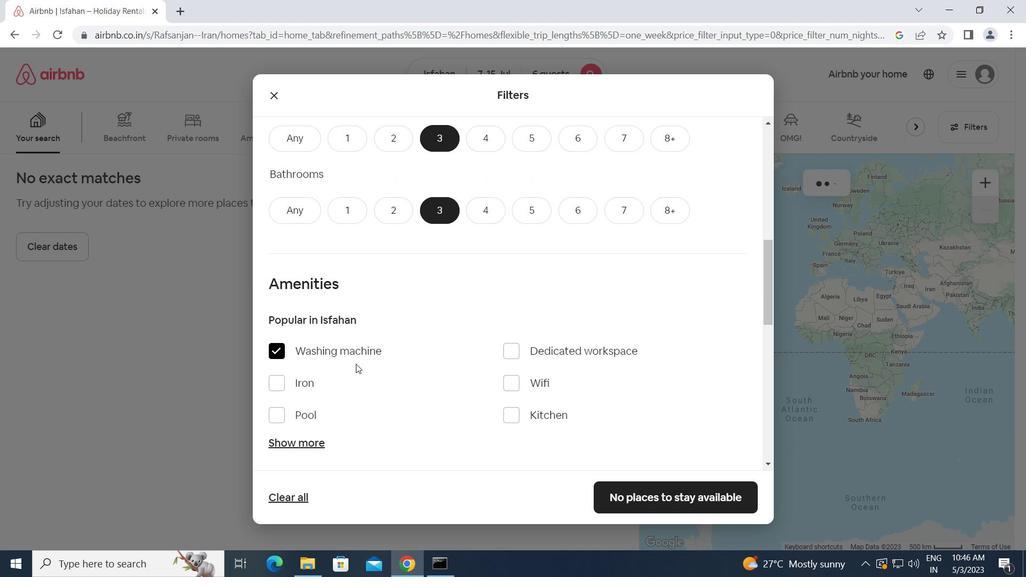 
Action: Mouse scrolled (380, 365) with delta (0, 0)
Screenshot: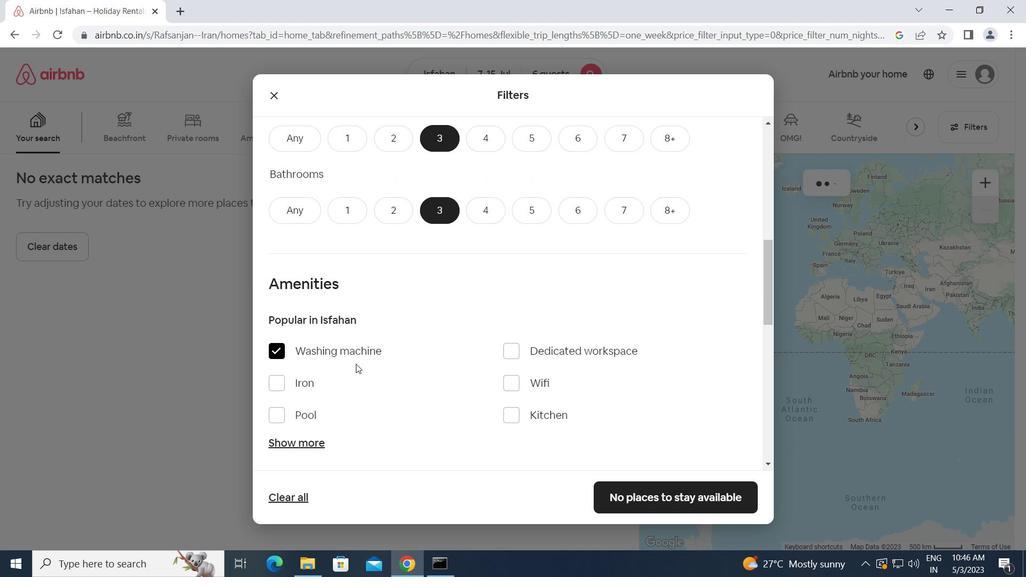 
Action: Mouse scrolled (380, 365) with delta (0, 0)
Screenshot: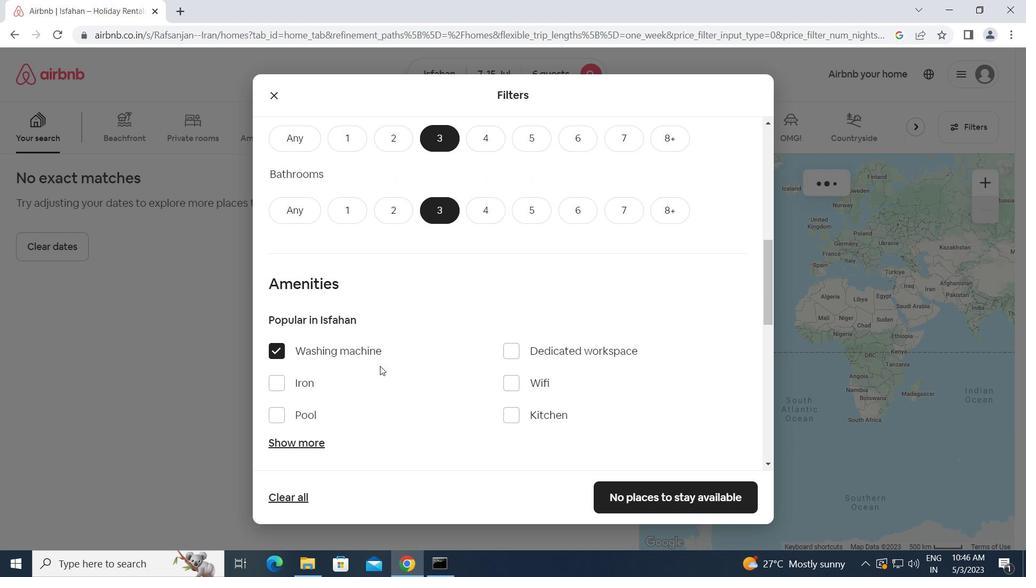 
Action: Mouse scrolled (380, 365) with delta (0, 0)
Screenshot: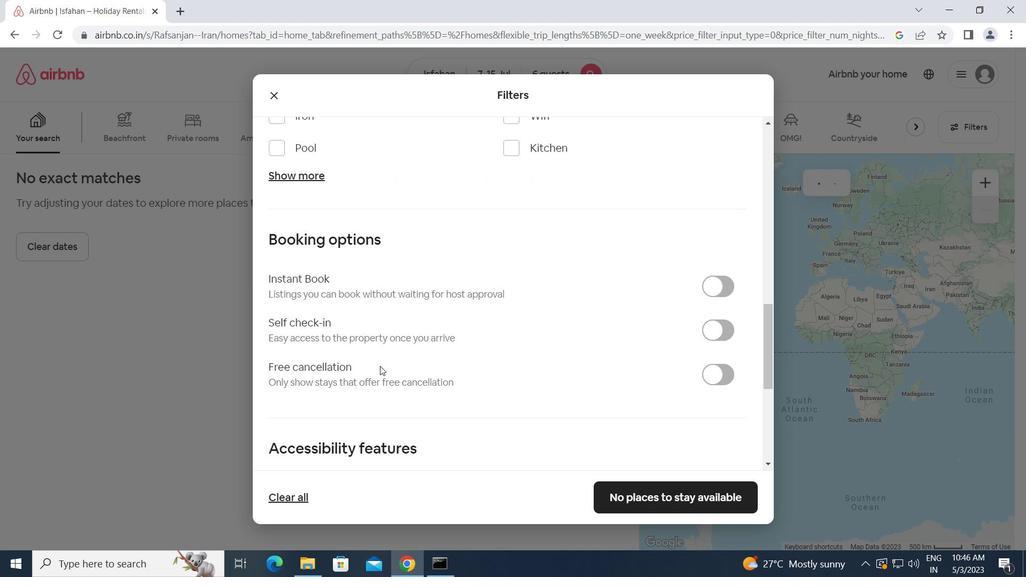 
Action: Mouse moved to (716, 257)
Screenshot: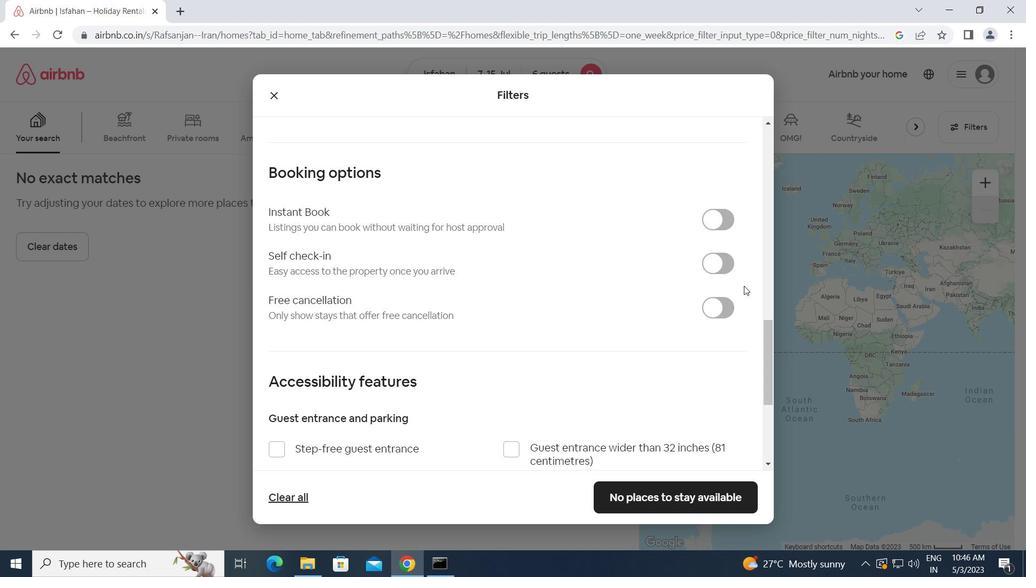 
Action: Mouse pressed left at (716, 257)
Screenshot: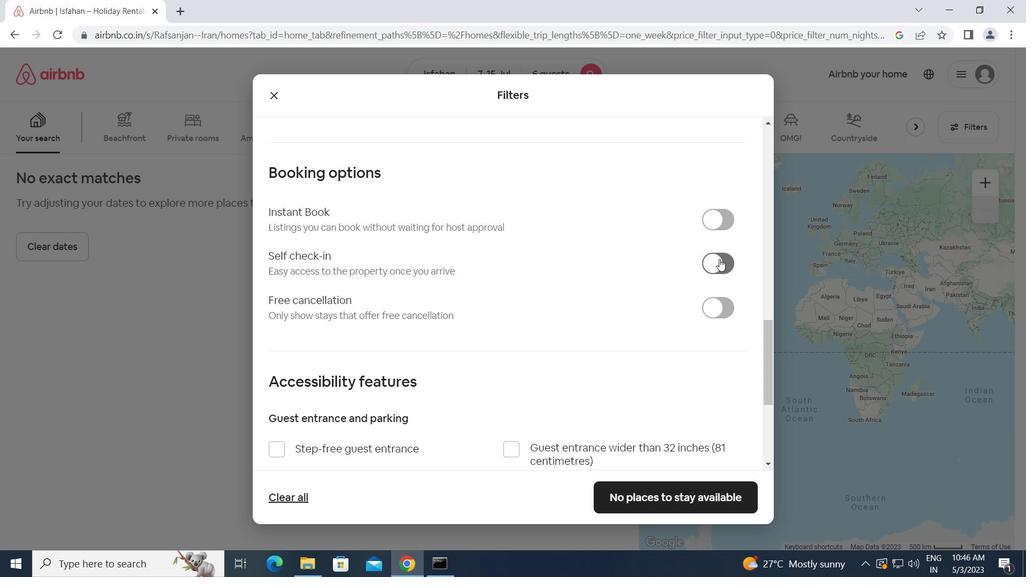 
Action: Mouse moved to (601, 346)
Screenshot: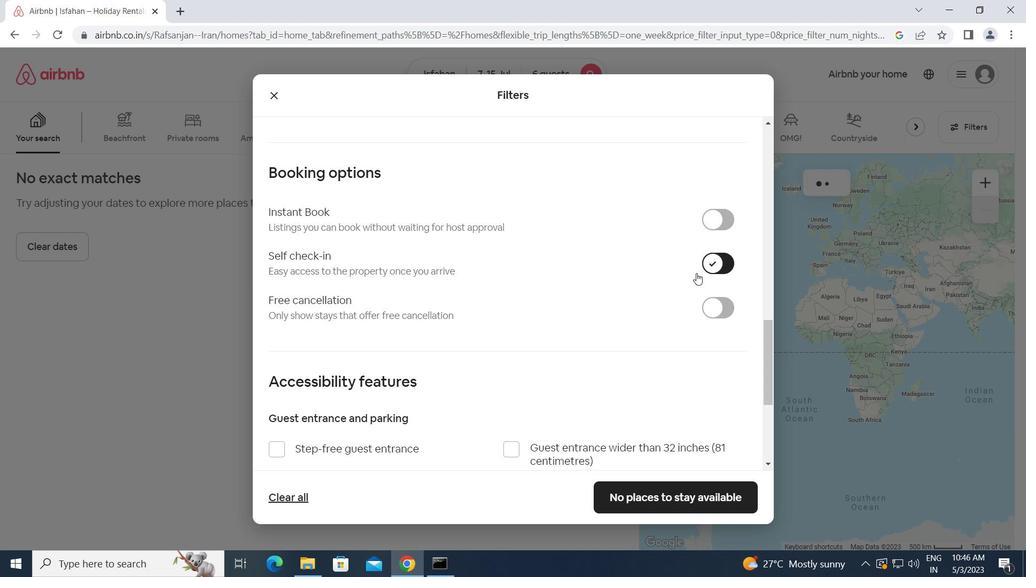 
Action: Mouse scrolled (601, 345) with delta (0, 0)
Screenshot: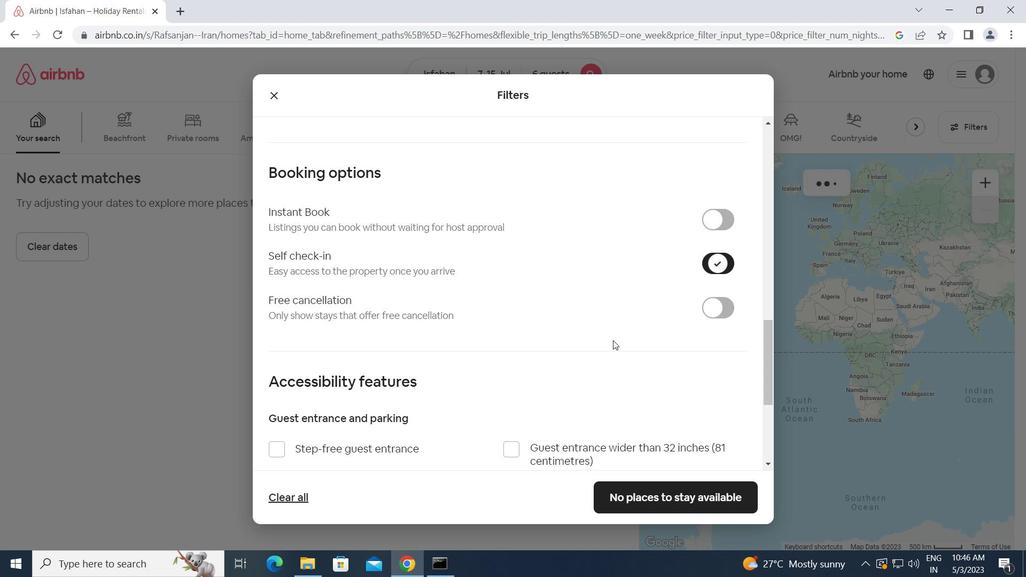 
Action: Mouse scrolled (601, 345) with delta (0, 0)
Screenshot: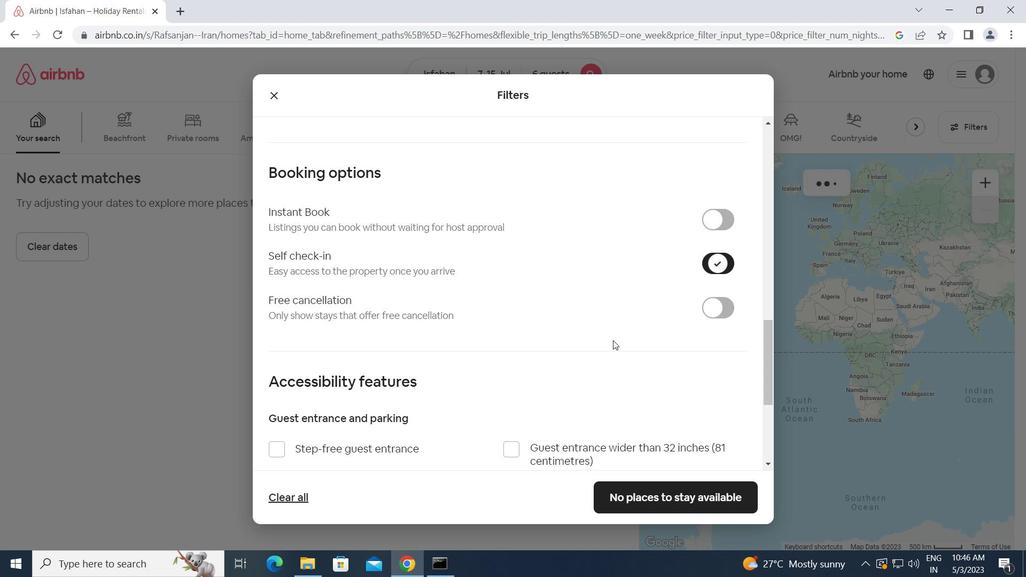 
Action: Mouse scrolled (601, 345) with delta (0, 0)
Screenshot: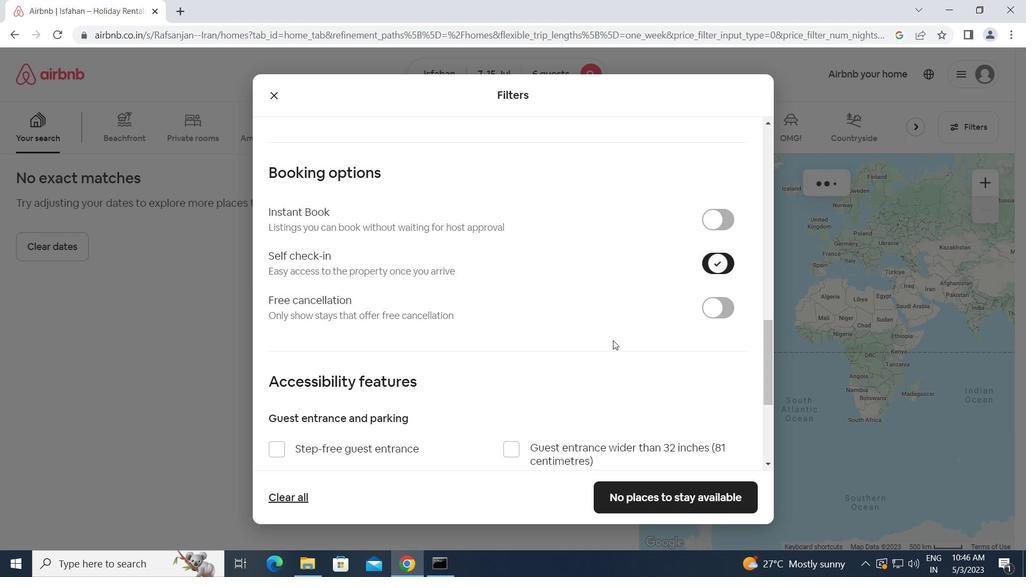 
Action: Mouse scrolled (601, 345) with delta (0, 0)
Screenshot: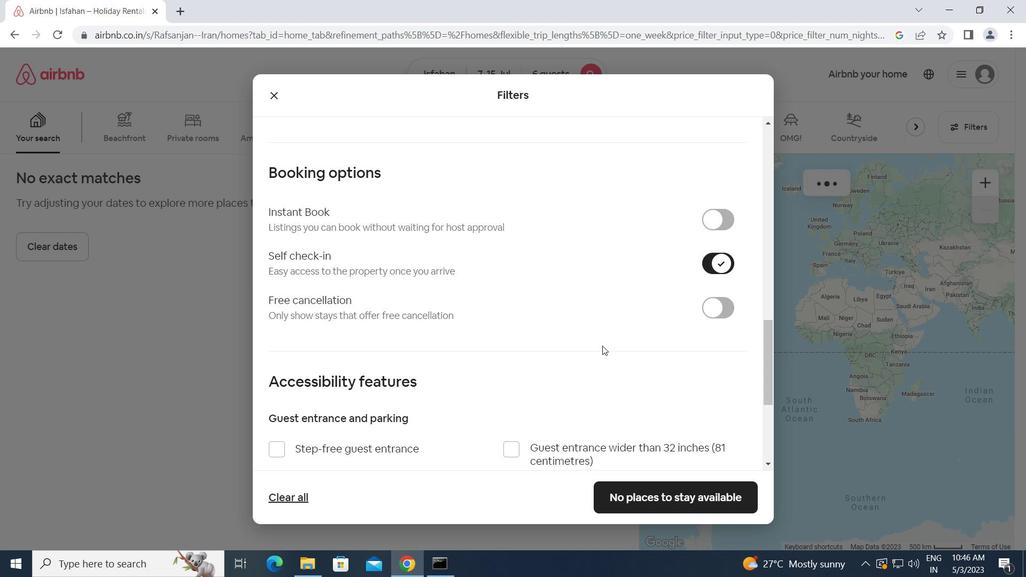 
Action: Mouse scrolled (601, 345) with delta (0, 0)
Screenshot: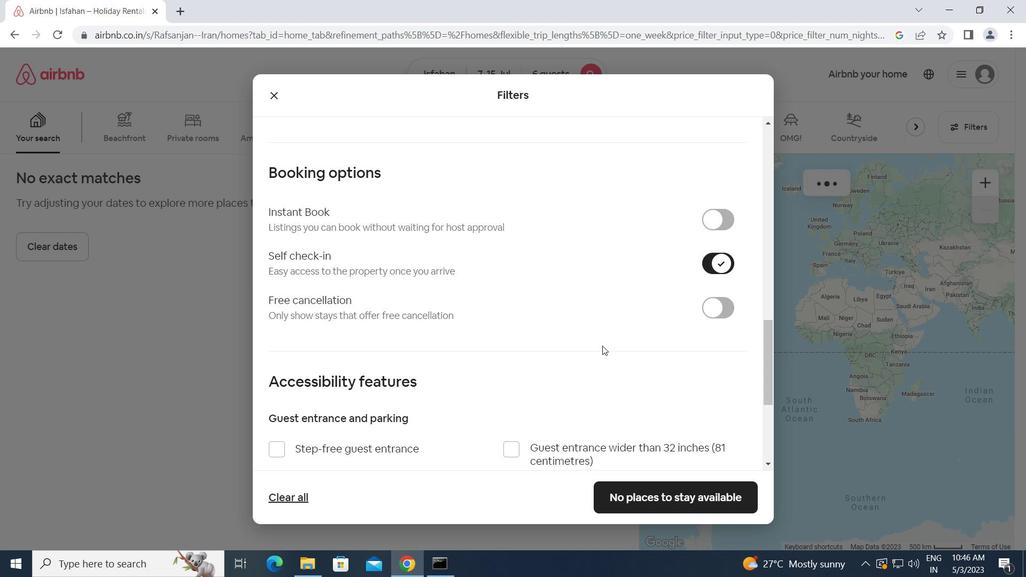 
Action: Mouse scrolled (601, 345) with delta (0, 0)
Screenshot: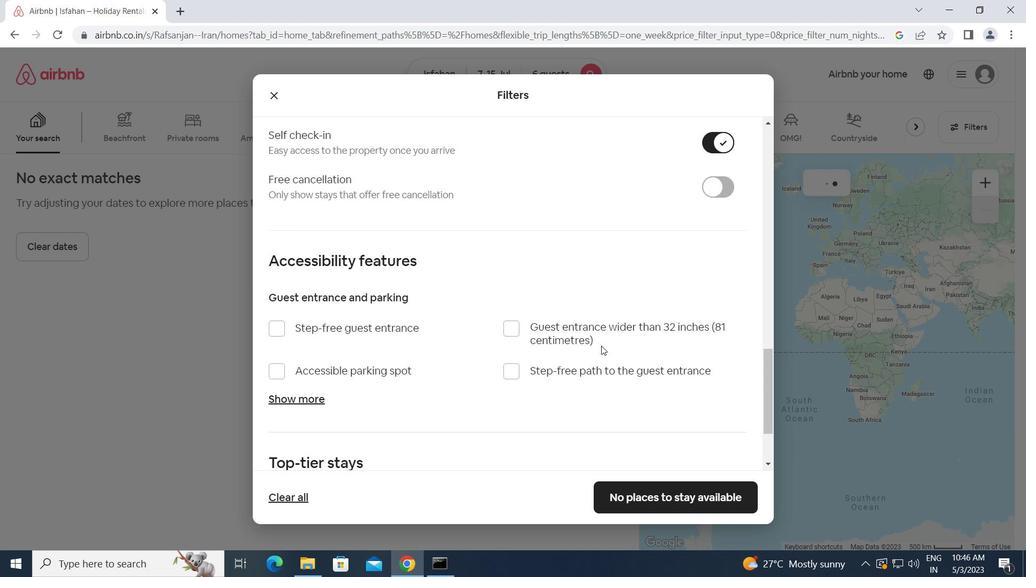 
Action: Mouse moved to (601, 347)
Screenshot: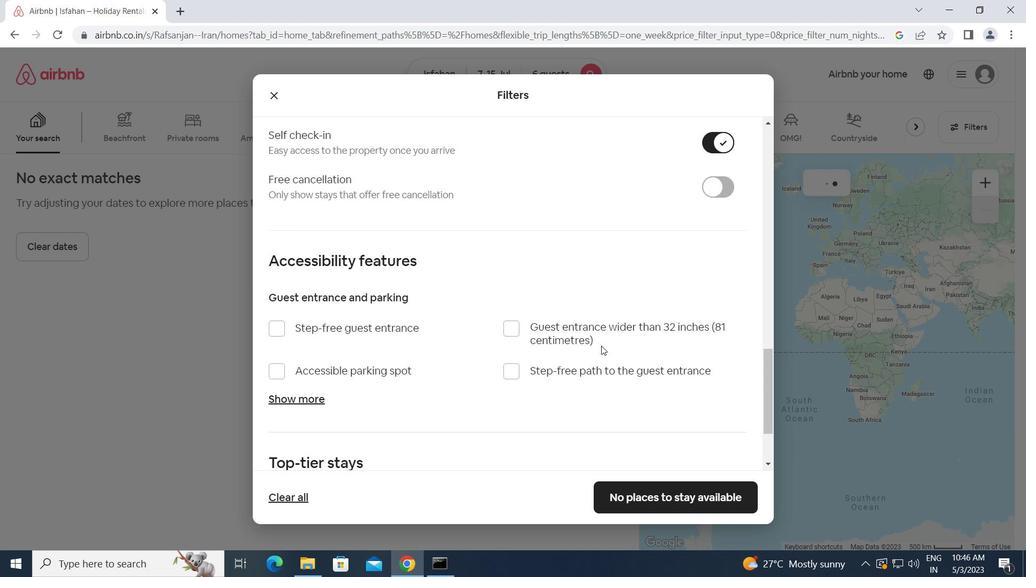 
Action: Mouse scrolled (601, 347) with delta (0, 0)
Screenshot: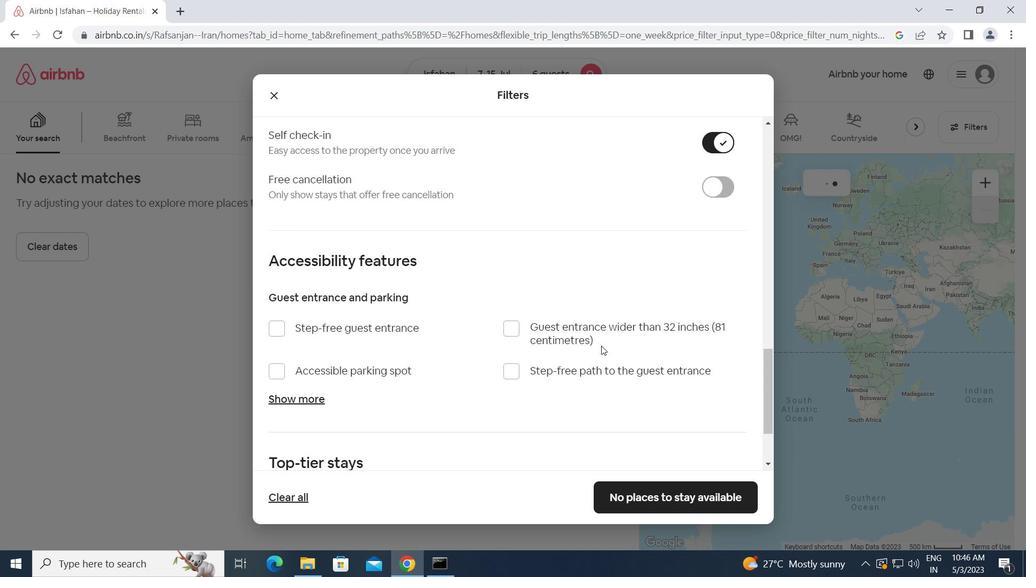 
Action: Mouse moved to (601, 349)
Screenshot: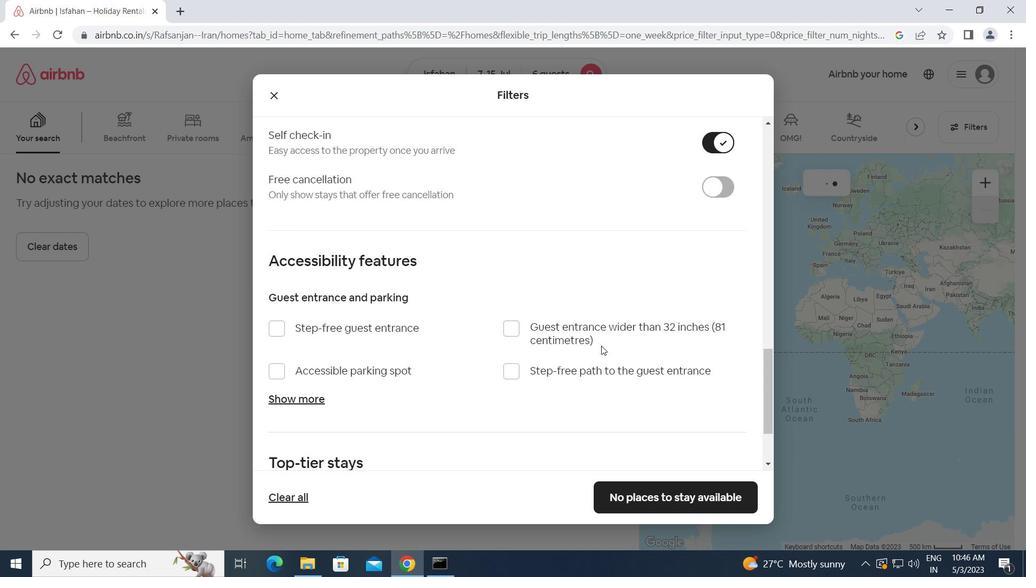 
Action: Mouse scrolled (601, 349) with delta (0, 0)
Screenshot: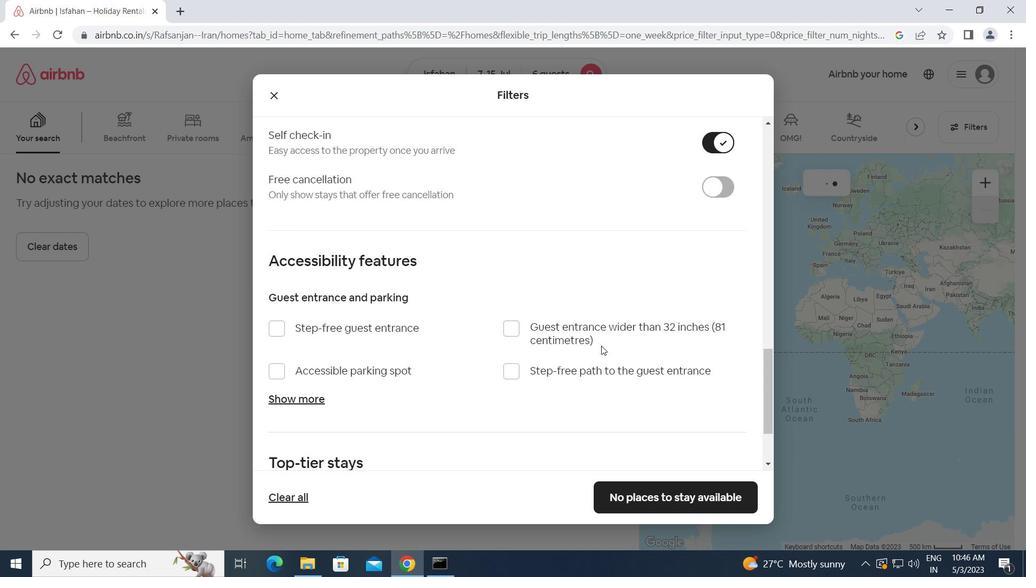 
Action: Mouse moved to (600, 351)
Screenshot: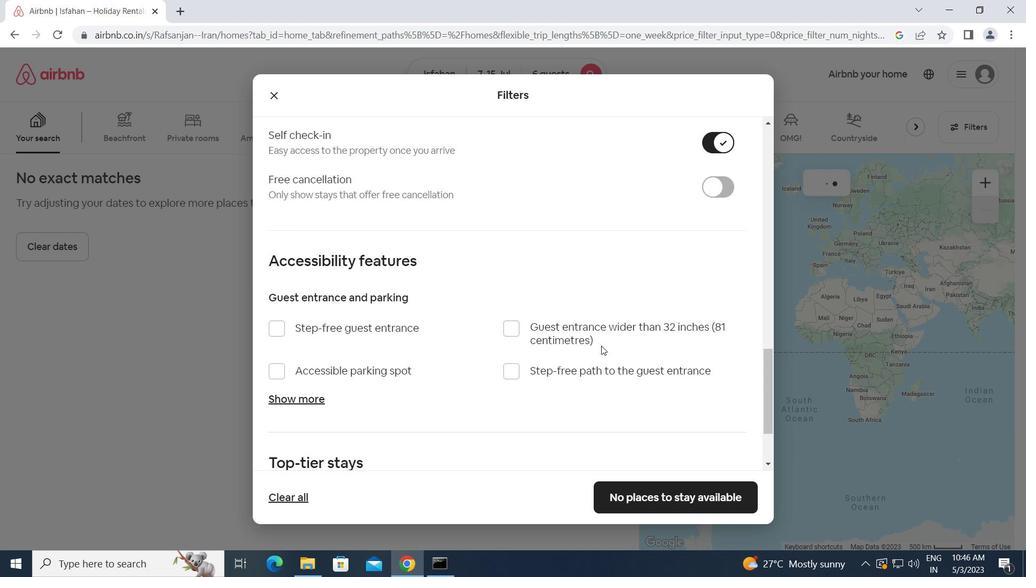 
Action: Mouse scrolled (600, 351) with delta (0, 0)
Screenshot: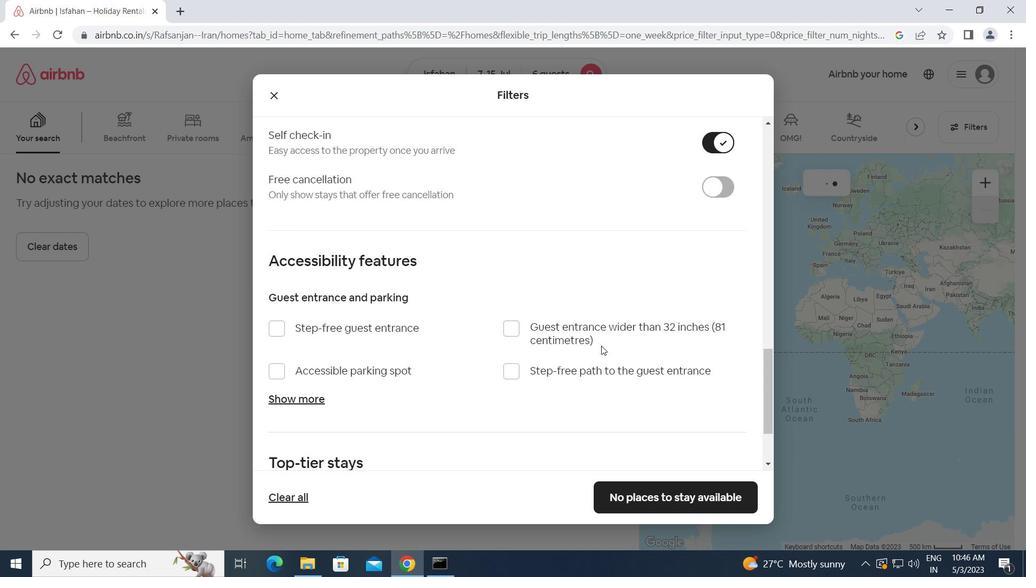 
Action: Mouse moved to (599, 354)
Screenshot: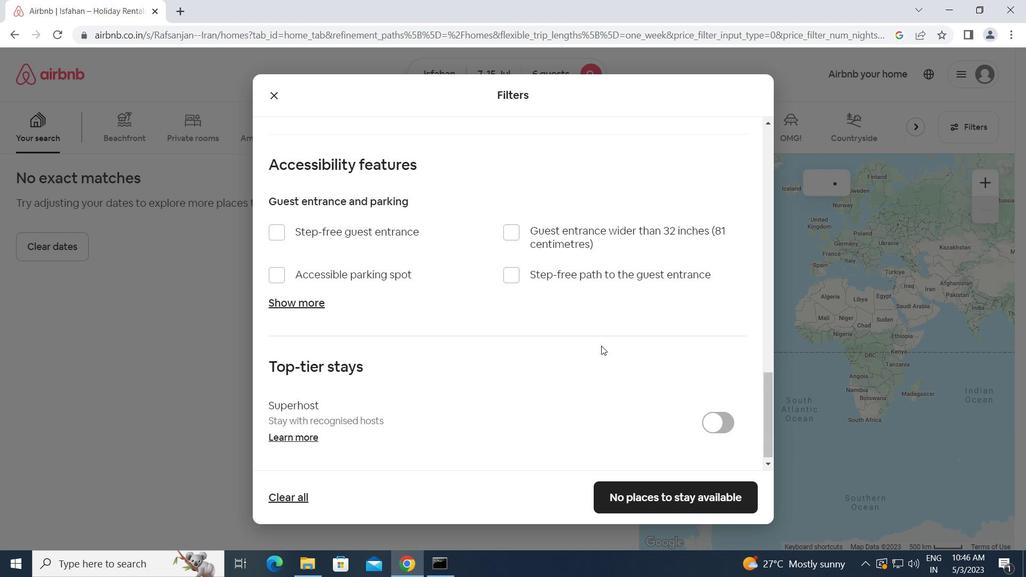 
Action: Mouse scrolled (599, 354) with delta (0, 0)
Screenshot: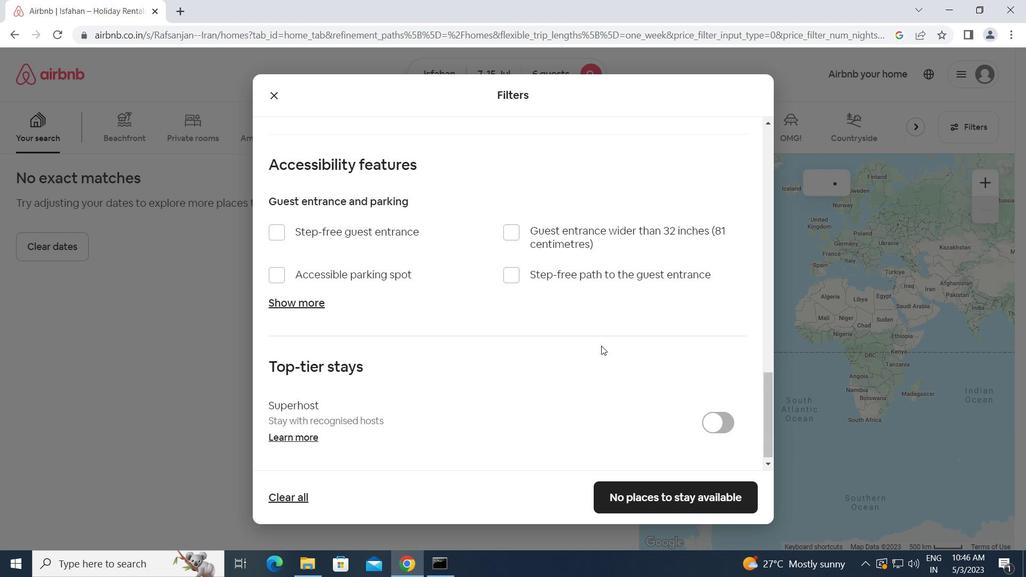 
Action: Mouse moved to (619, 487)
Screenshot: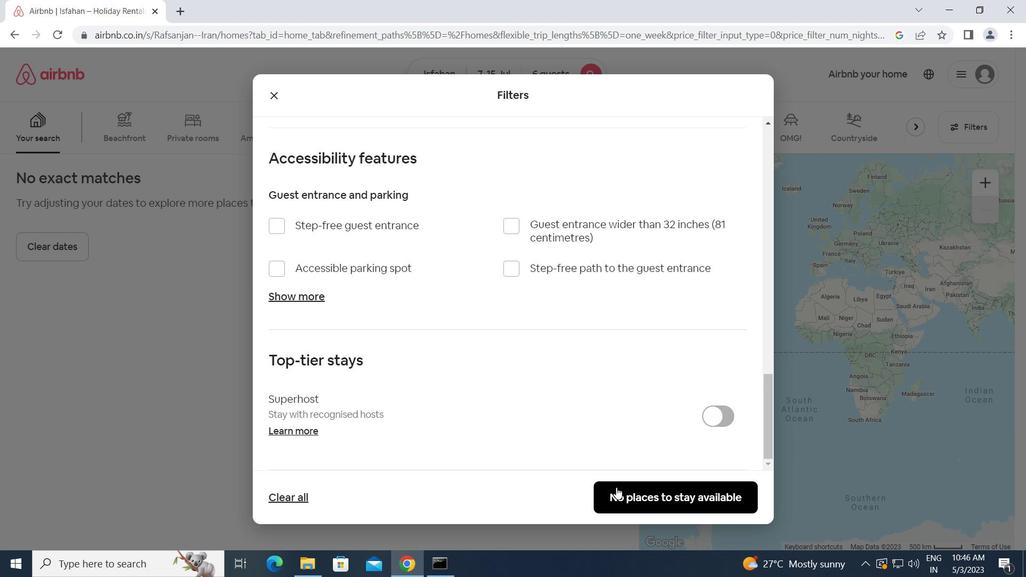 
Action: Mouse pressed left at (619, 487)
Screenshot: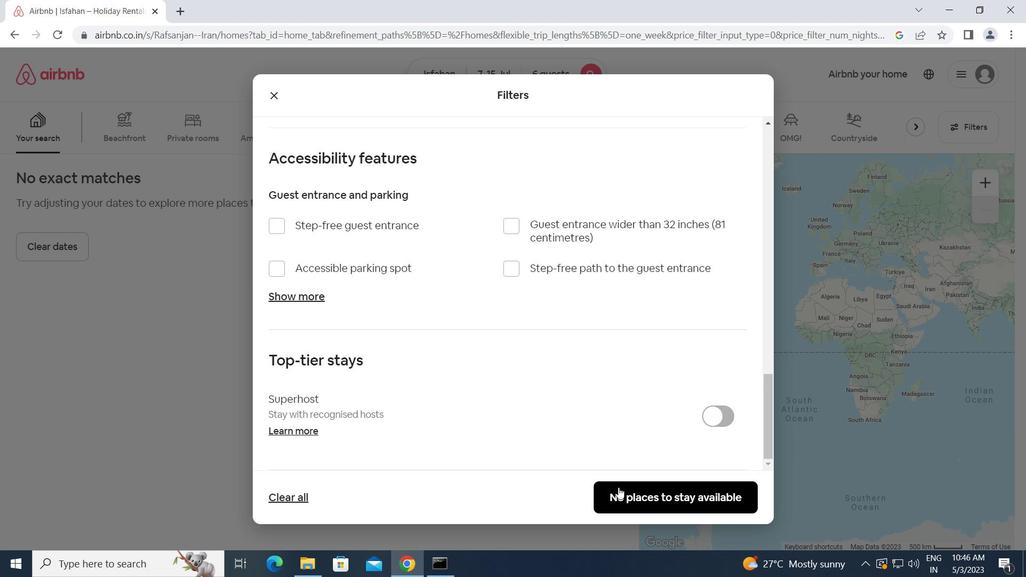 
